 Task: When is the final 7 train leaving Hudson Yards to Main St-Flushing?
Action: Key pressed hudsob<Key.backspace>
Screenshot: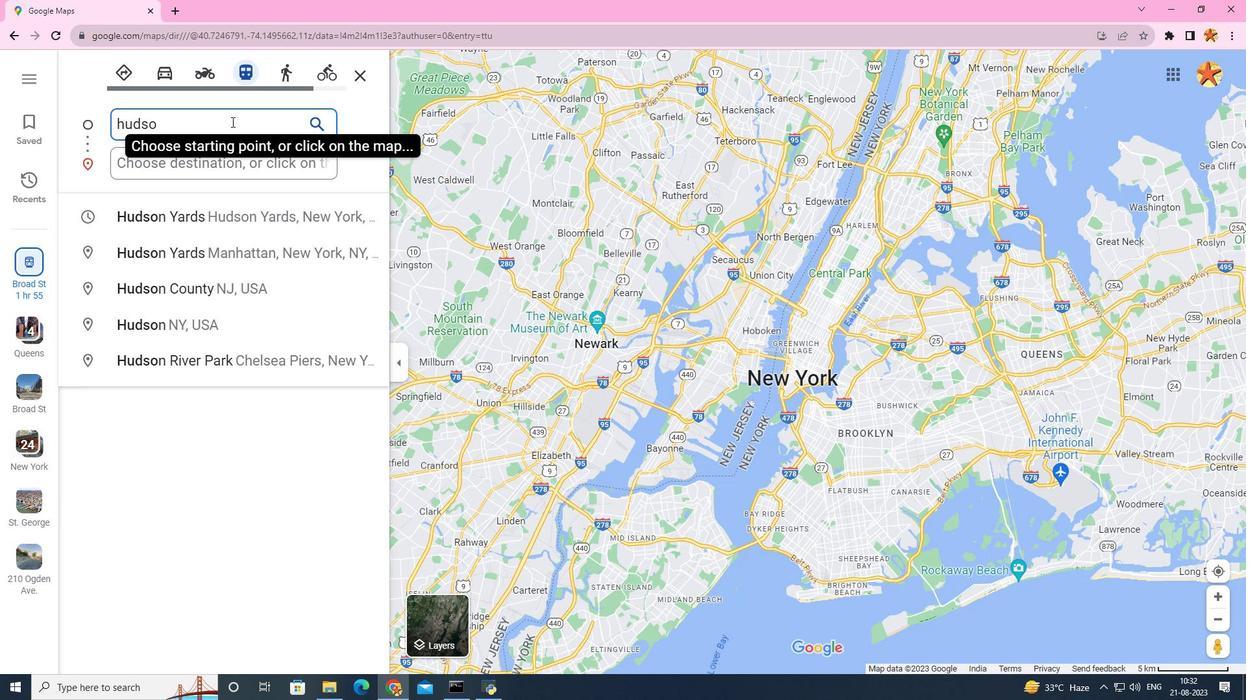 
Action: Mouse moved to (209, 202)
Screenshot: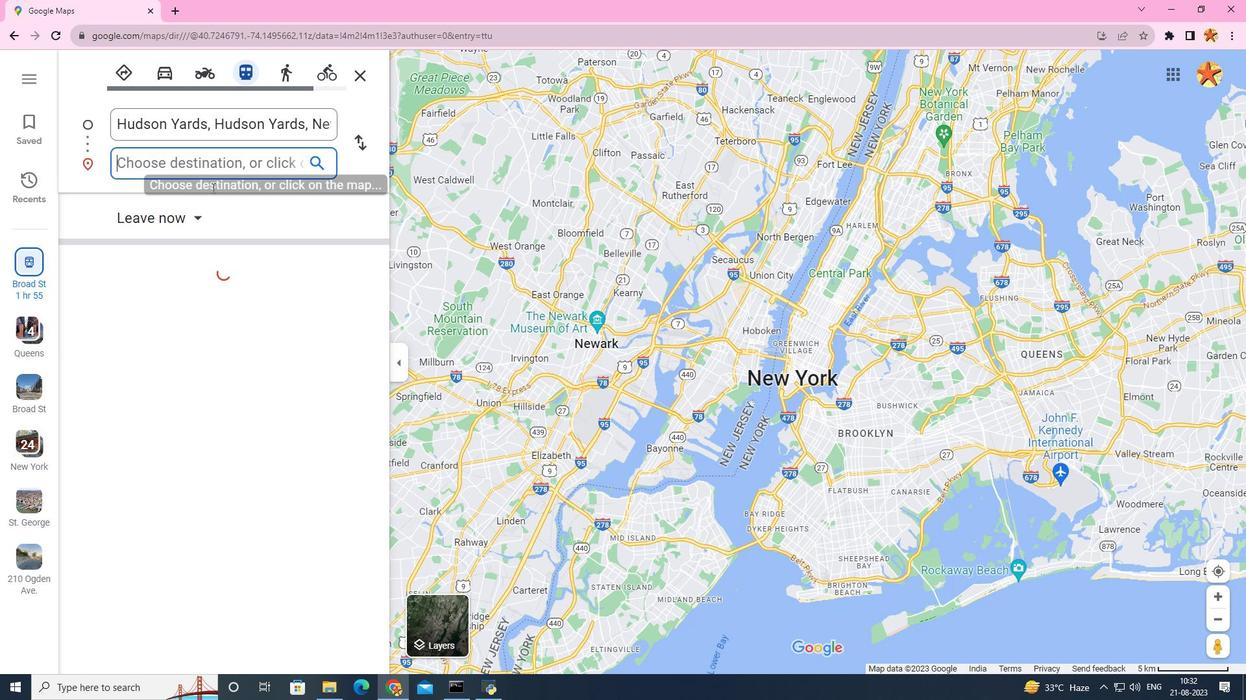
Action: Mouse pressed left at (212, 226)
Screenshot: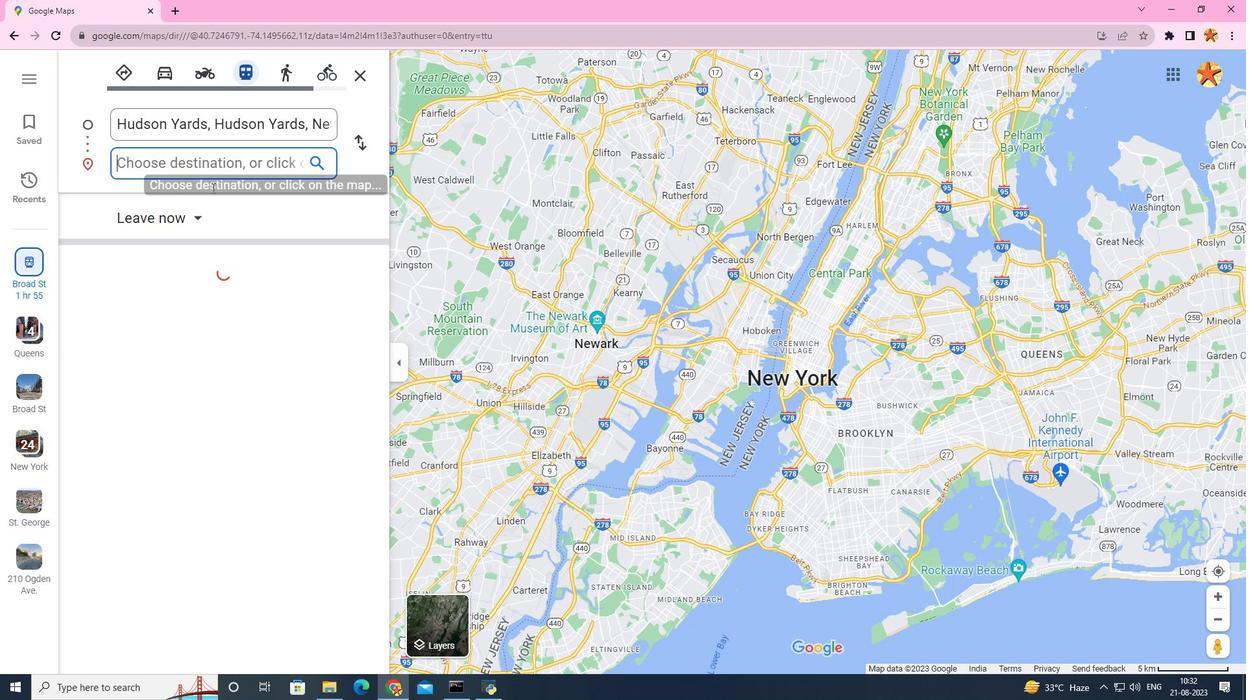 
Action: Mouse moved to (238, 167)
Screenshot: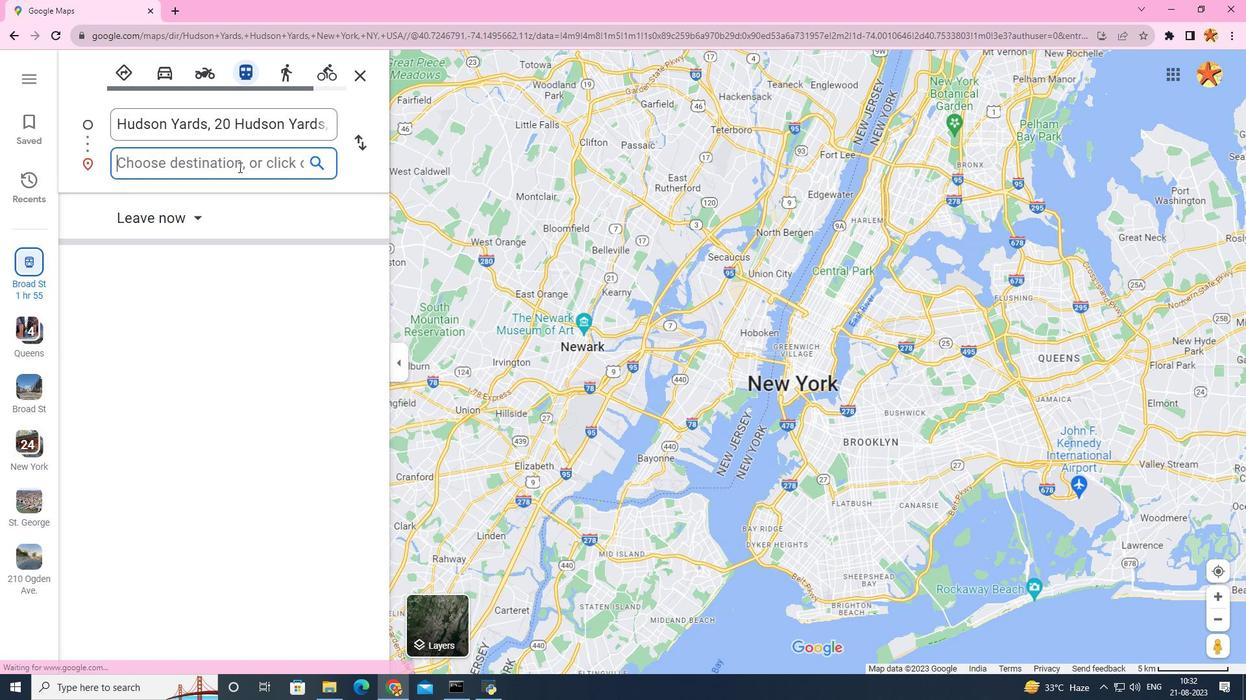 
Action: Mouse pressed left at (238, 167)
Screenshot: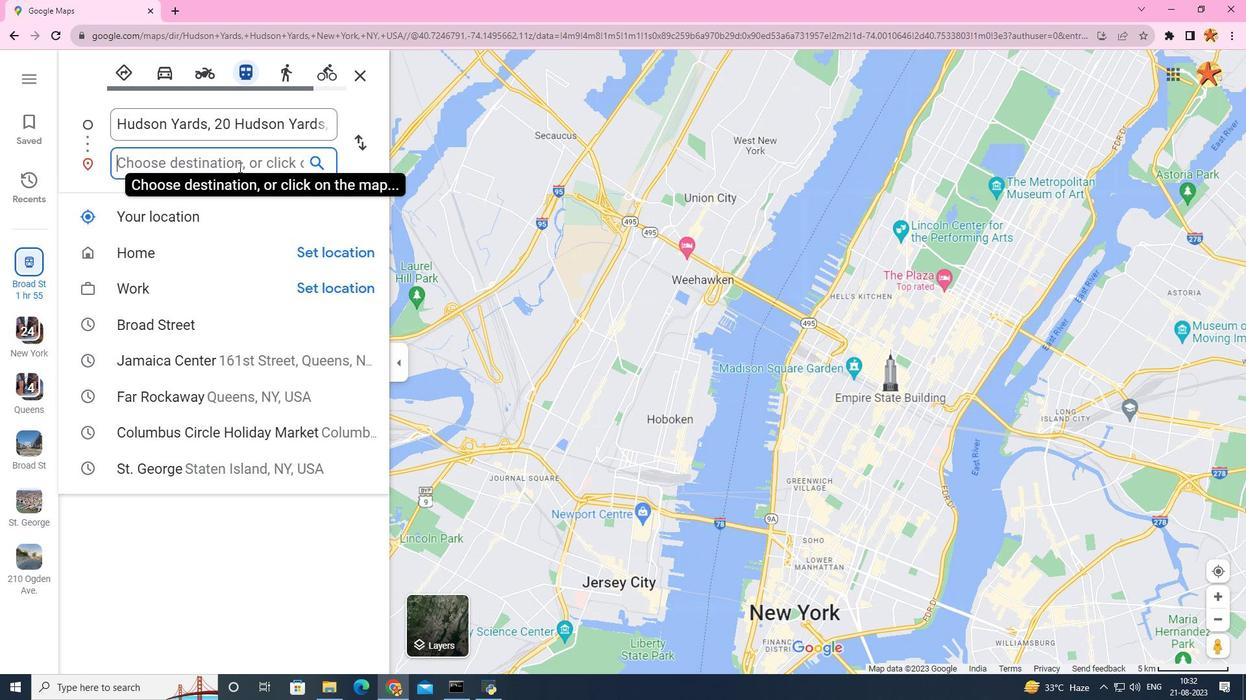 
Action: Key pressed main<Key.space>st<Key.space>flu
Screenshot: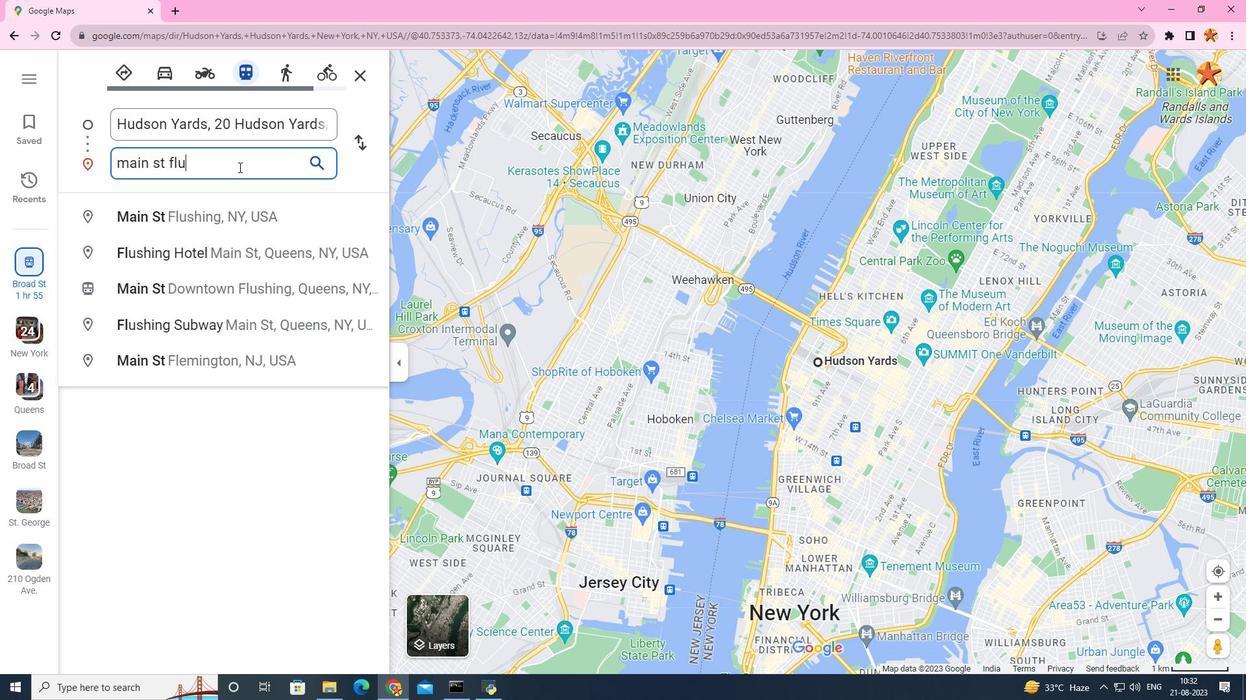 
Action: Mouse moved to (251, 203)
Screenshot: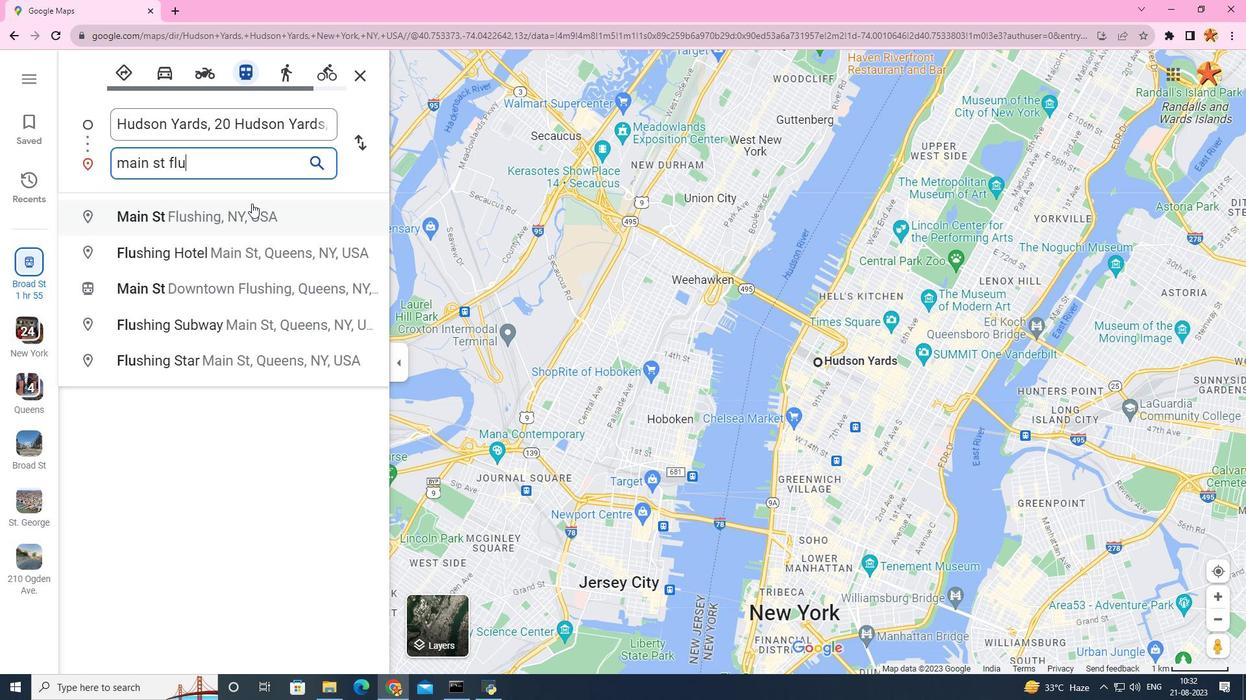 
Action: Mouse pressed left at (251, 203)
Screenshot: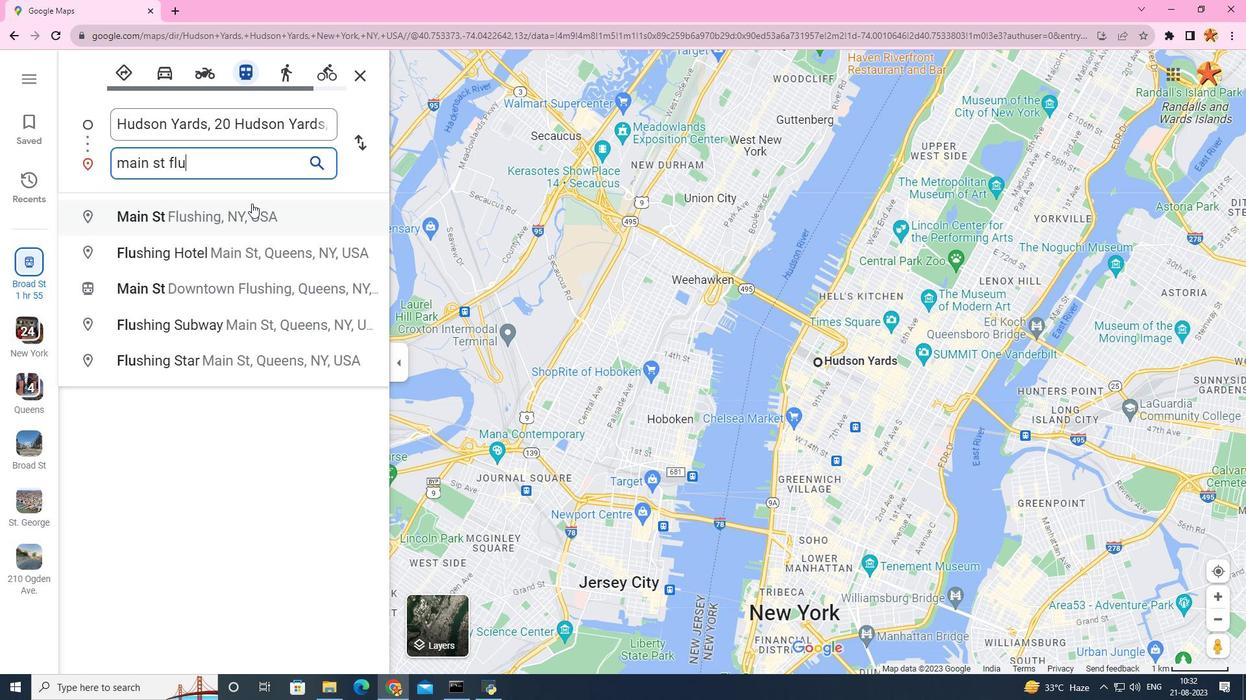 
Action: Mouse moved to (175, 210)
Screenshot: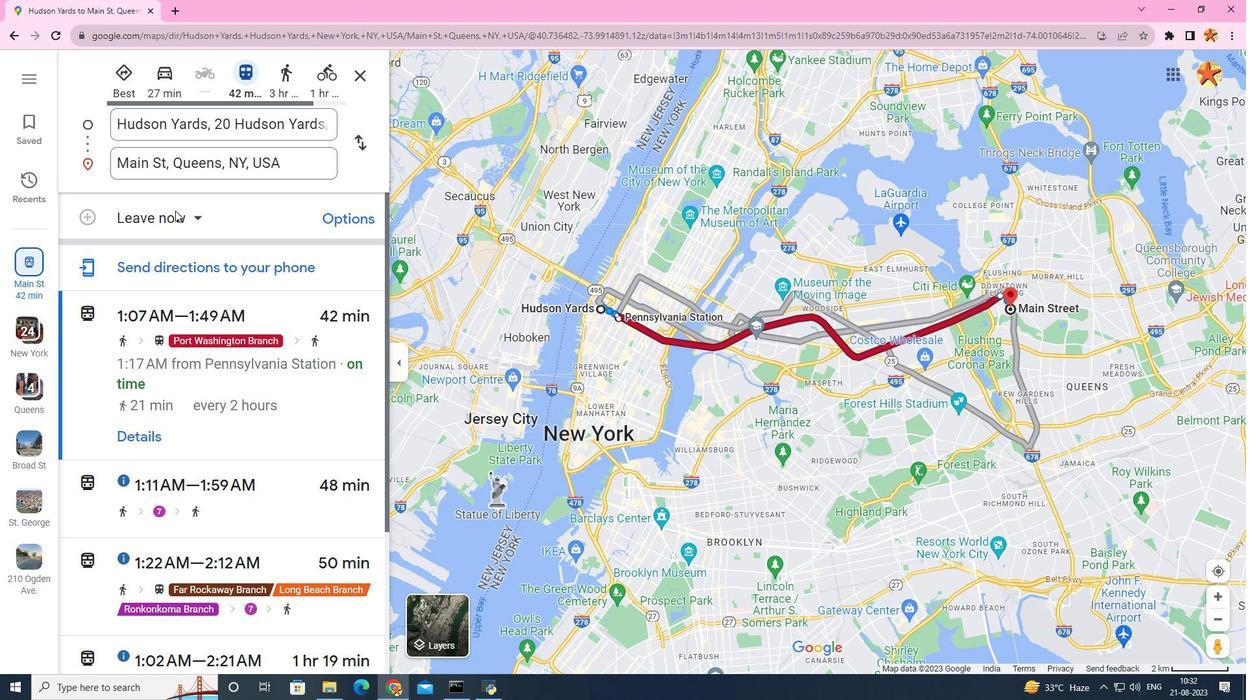 
Action: Mouse pressed left at (175, 210)
Screenshot: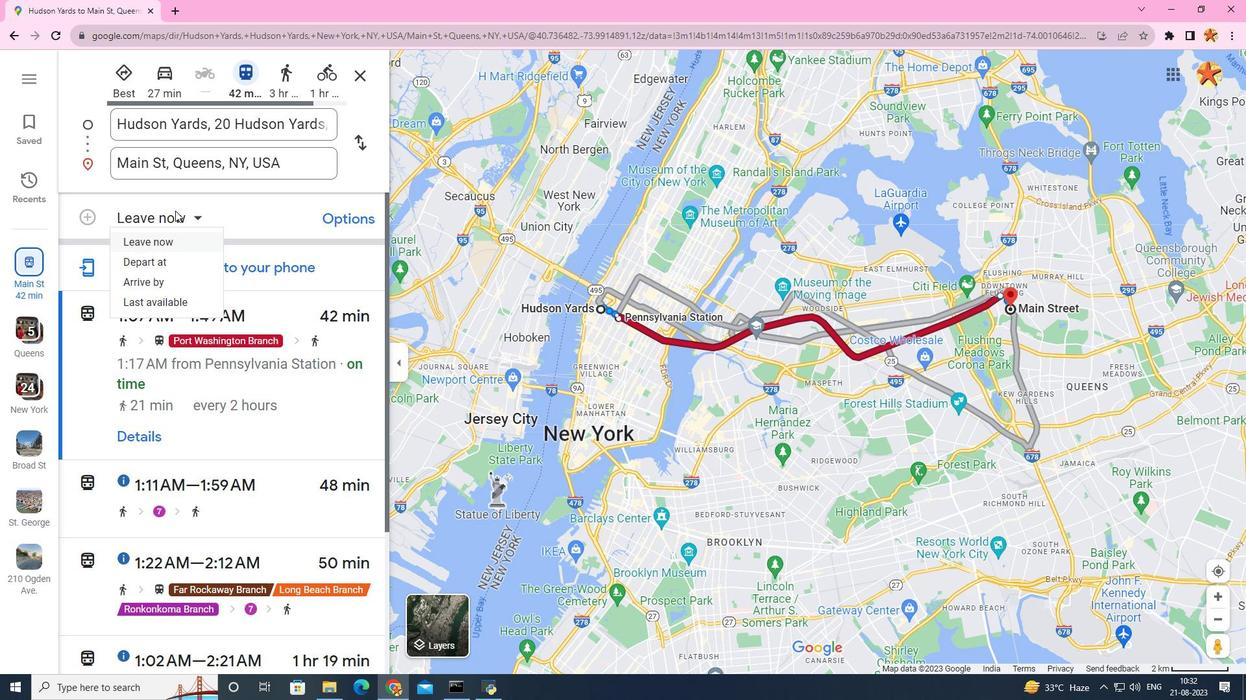 
Action: Mouse moved to (163, 294)
Screenshot: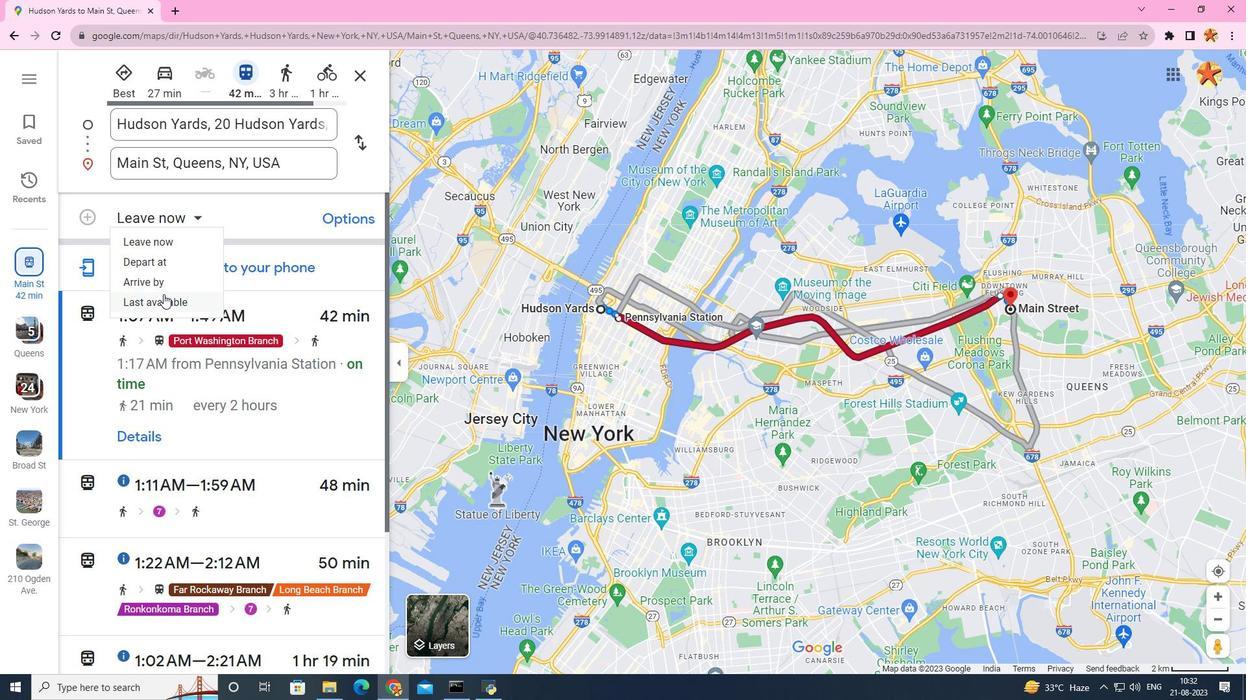 
Action: Mouse pressed left at (163, 294)
Screenshot: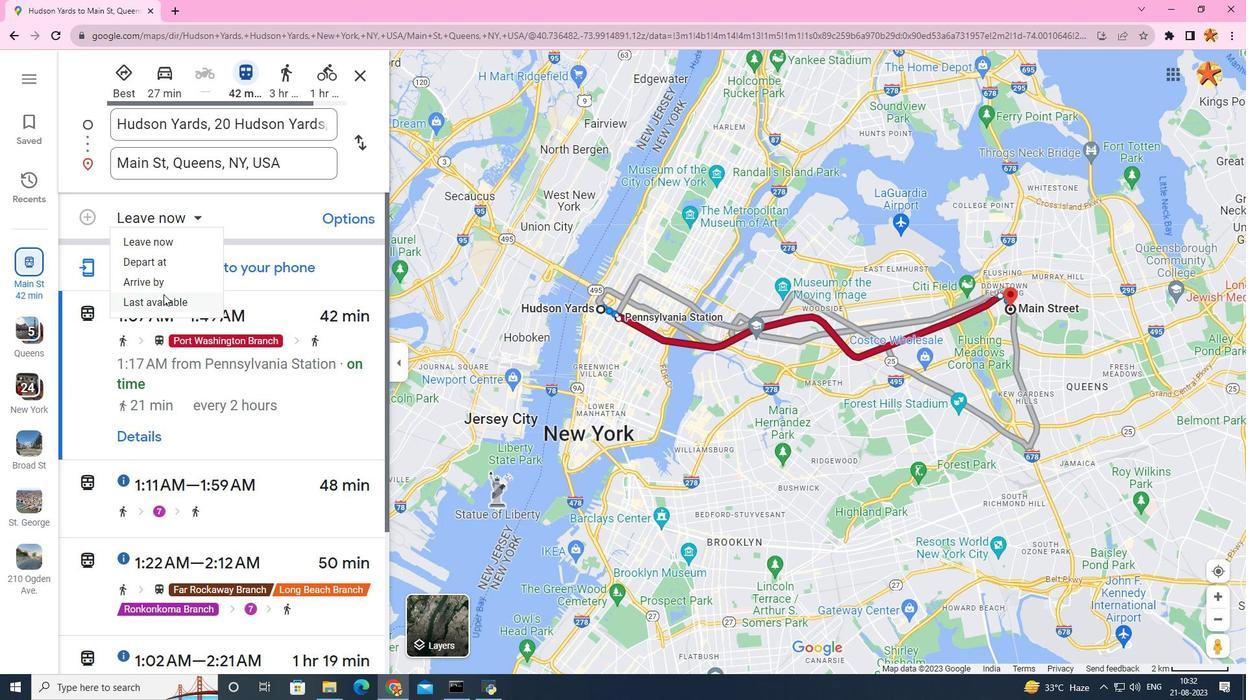 
Action: Mouse moved to (201, 346)
Screenshot: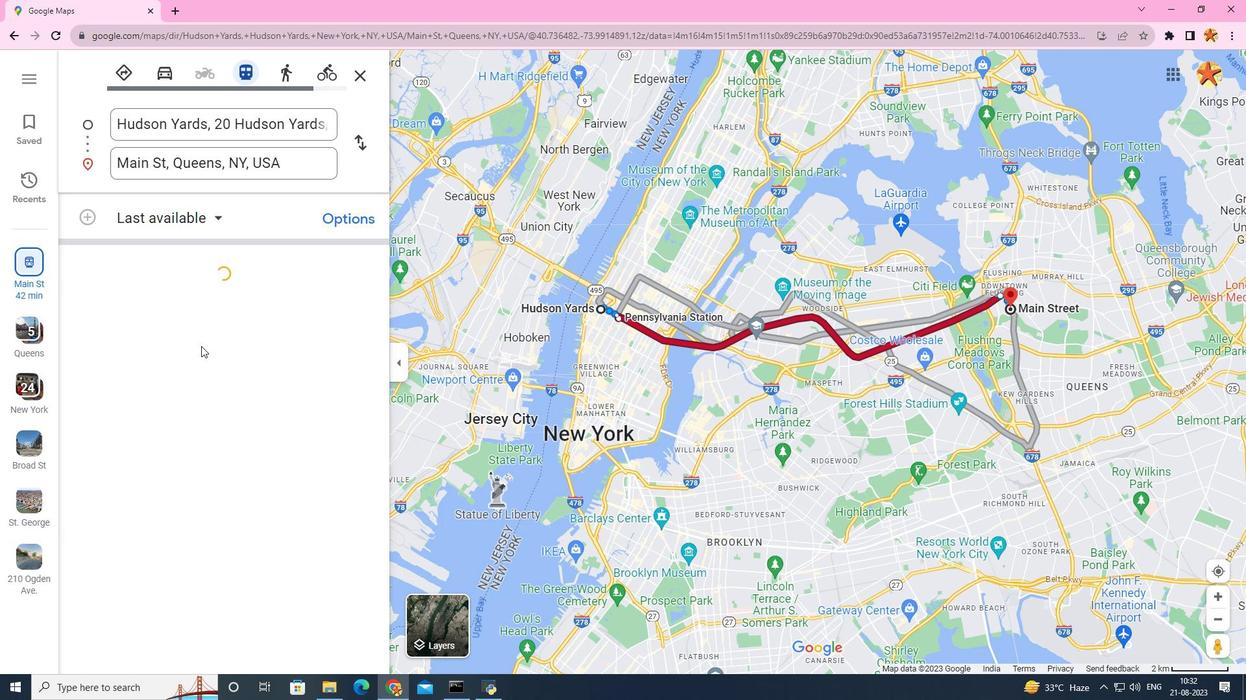 
Action: Mouse scrolled (201, 345) with delta (0, 0)
Screenshot: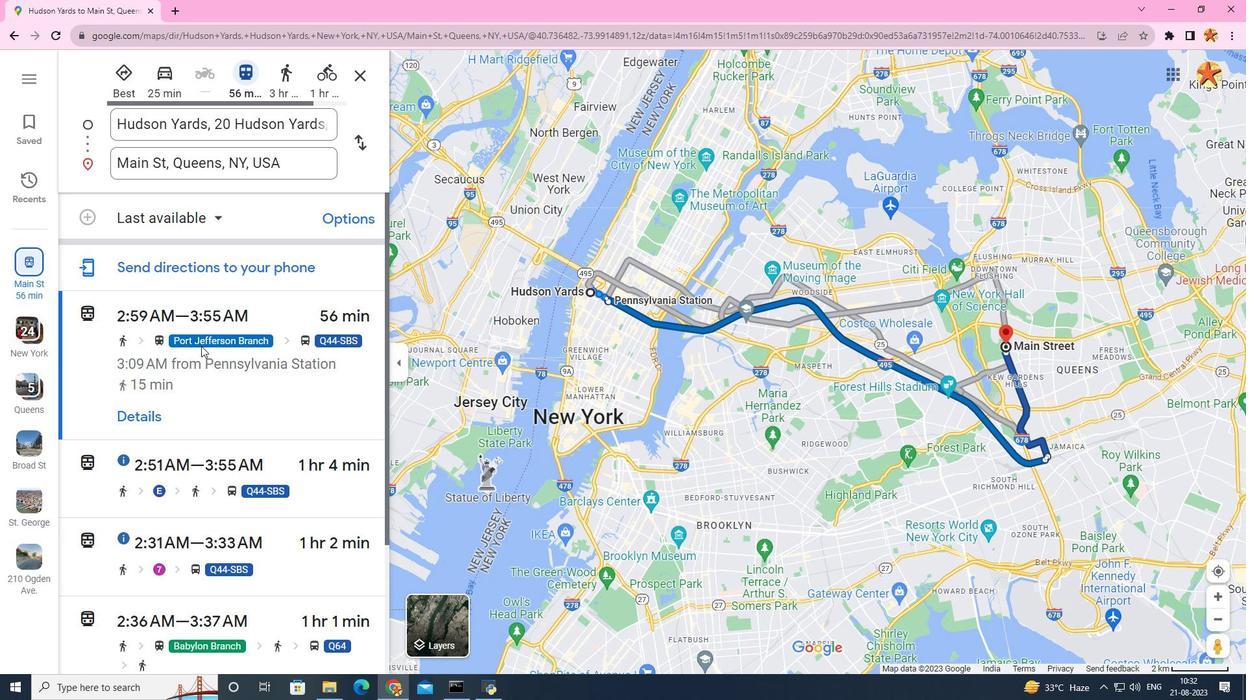 
Action: Mouse scrolled (201, 345) with delta (0, 0)
Screenshot: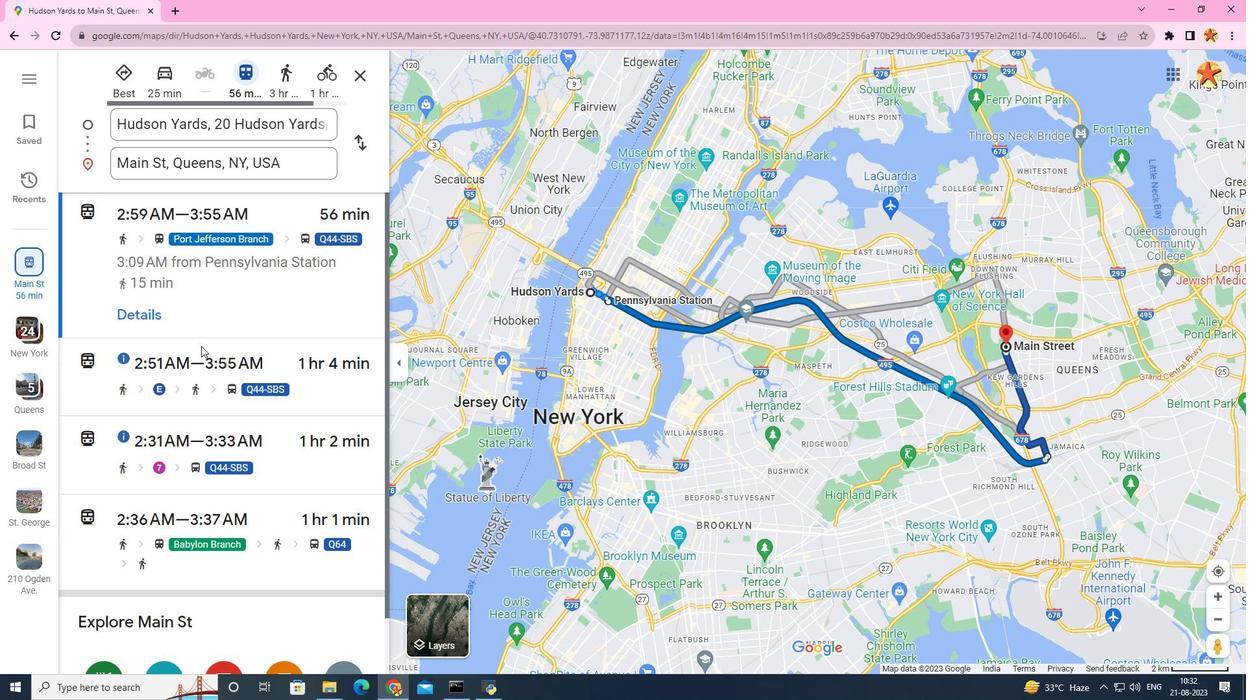 
Action: Mouse scrolled (201, 345) with delta (0, 0)
Screenshot: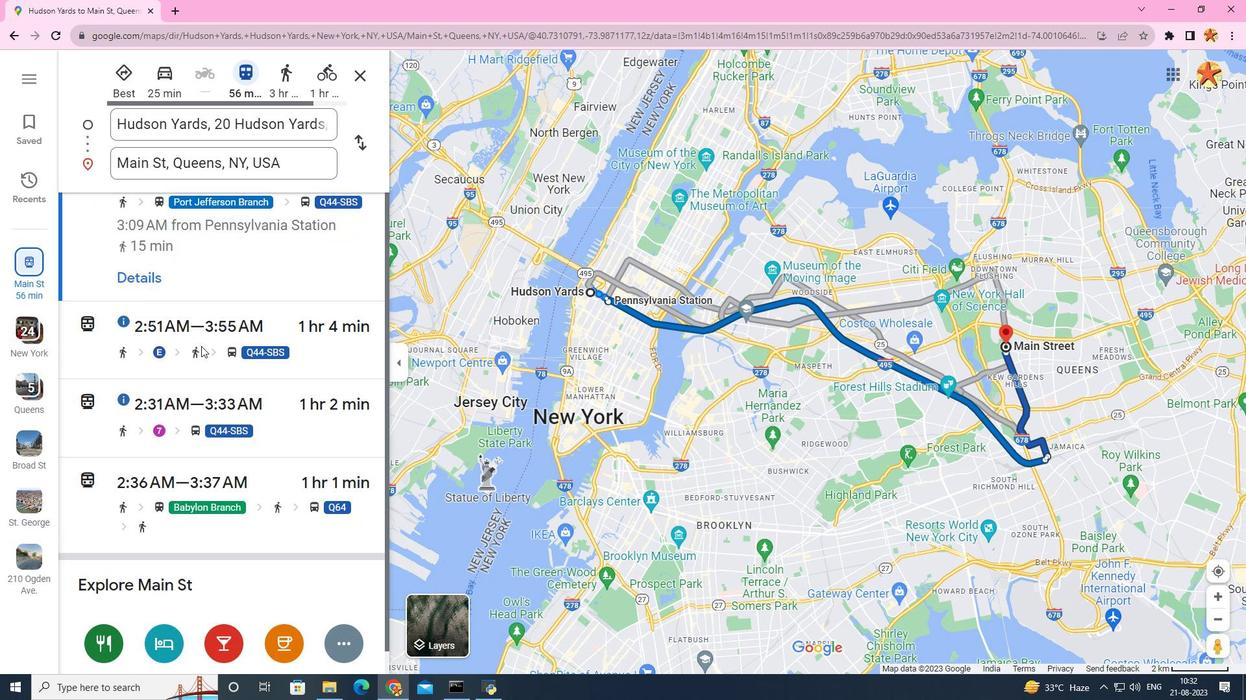 
Action: Mouse scrolled (201, 345) with delta (0, 0)
Screenshot: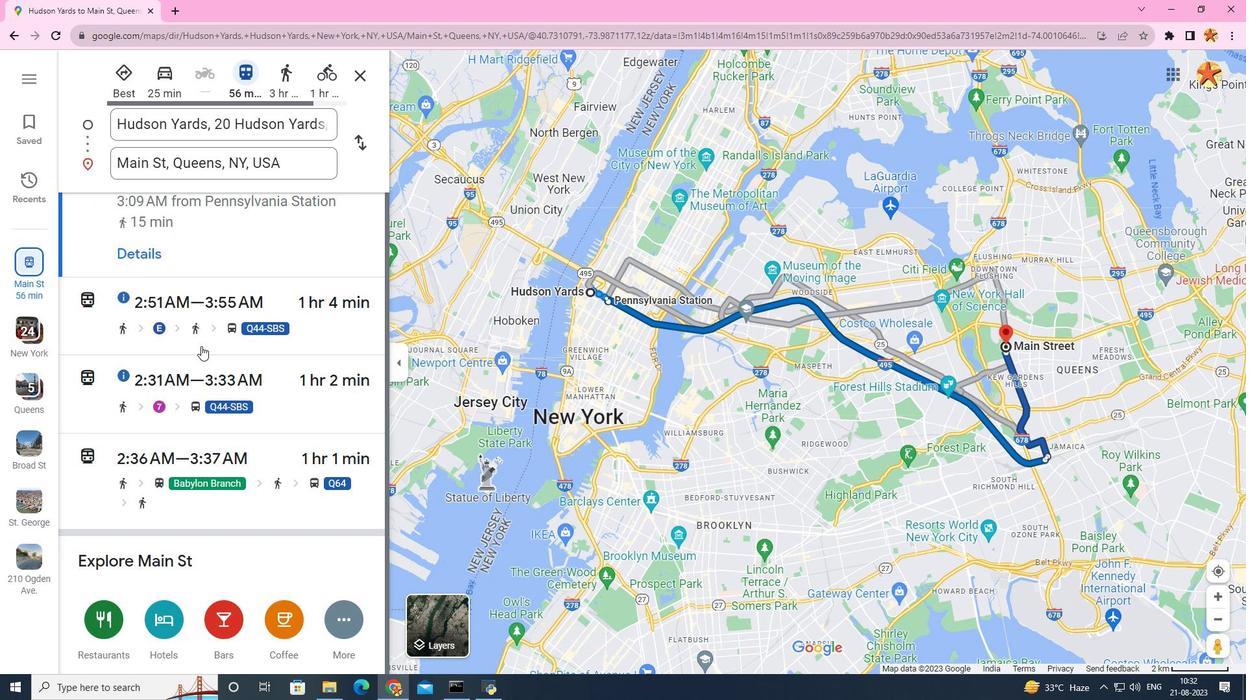 
Action: Mouse scrolled (201, 345) with delta (0, 0)
Screenshot: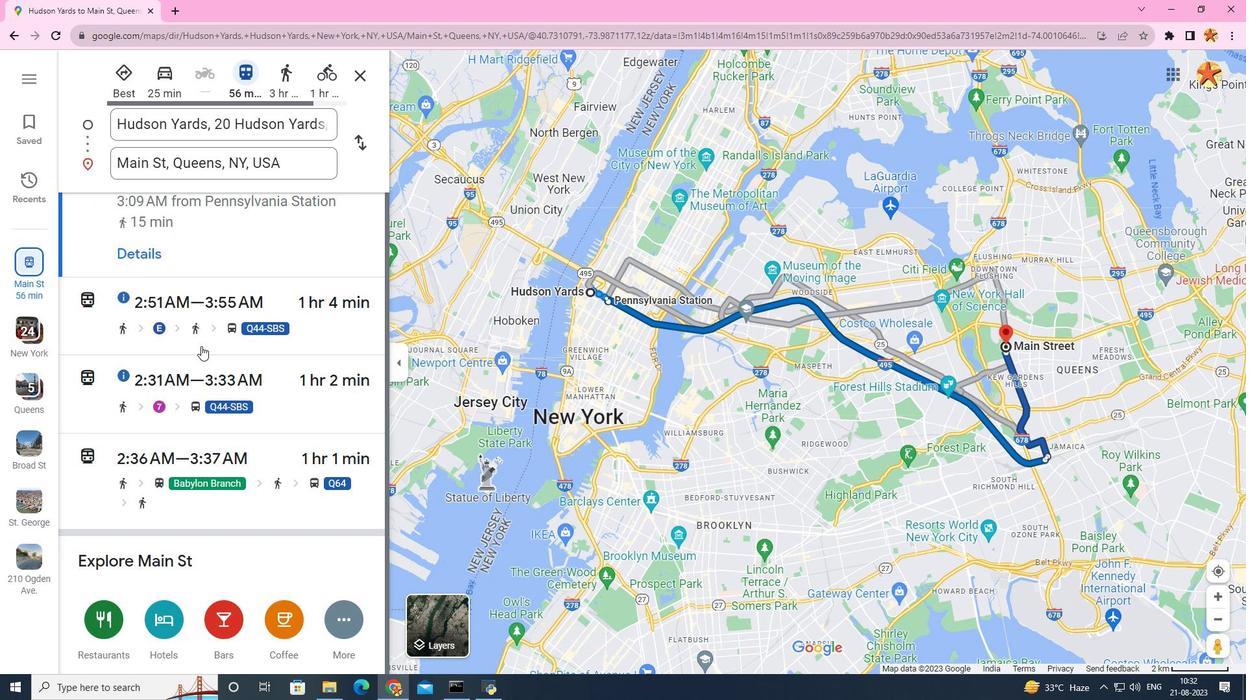 
Action: Mouse scrolled (201, 345) with delta (0, 0)
Screenshot: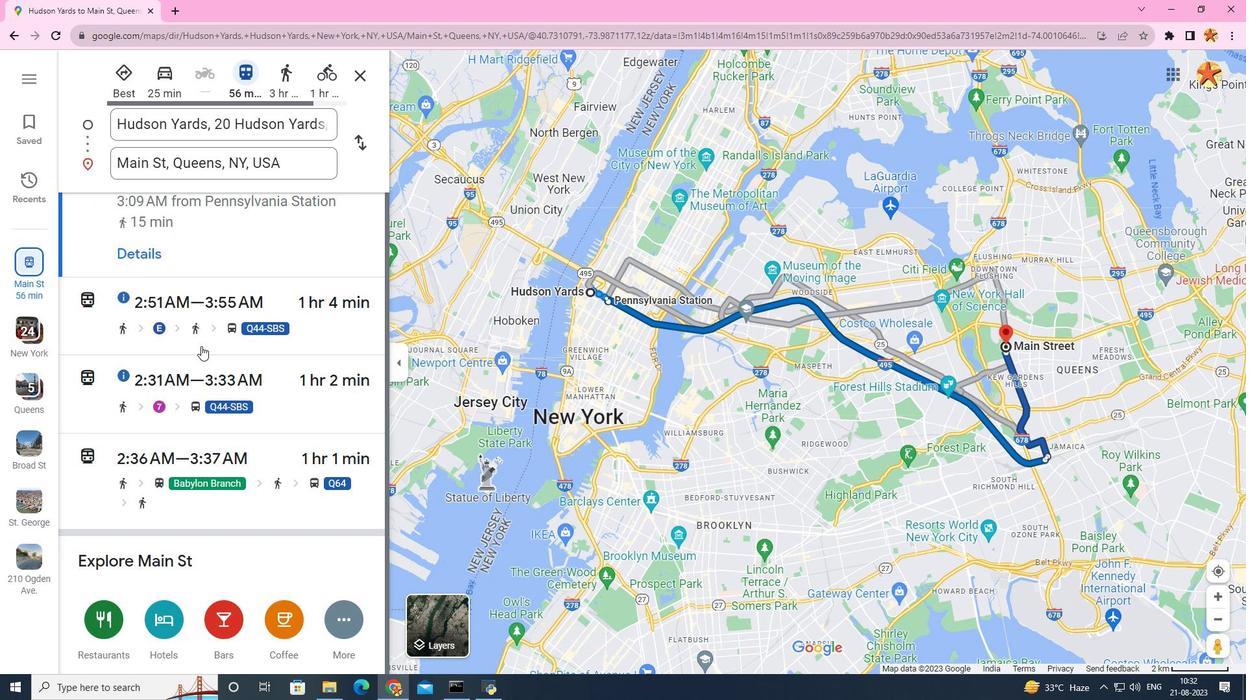 
Action: Mouse scrolled (201, 345) with delta (0, 0)
Screenshot: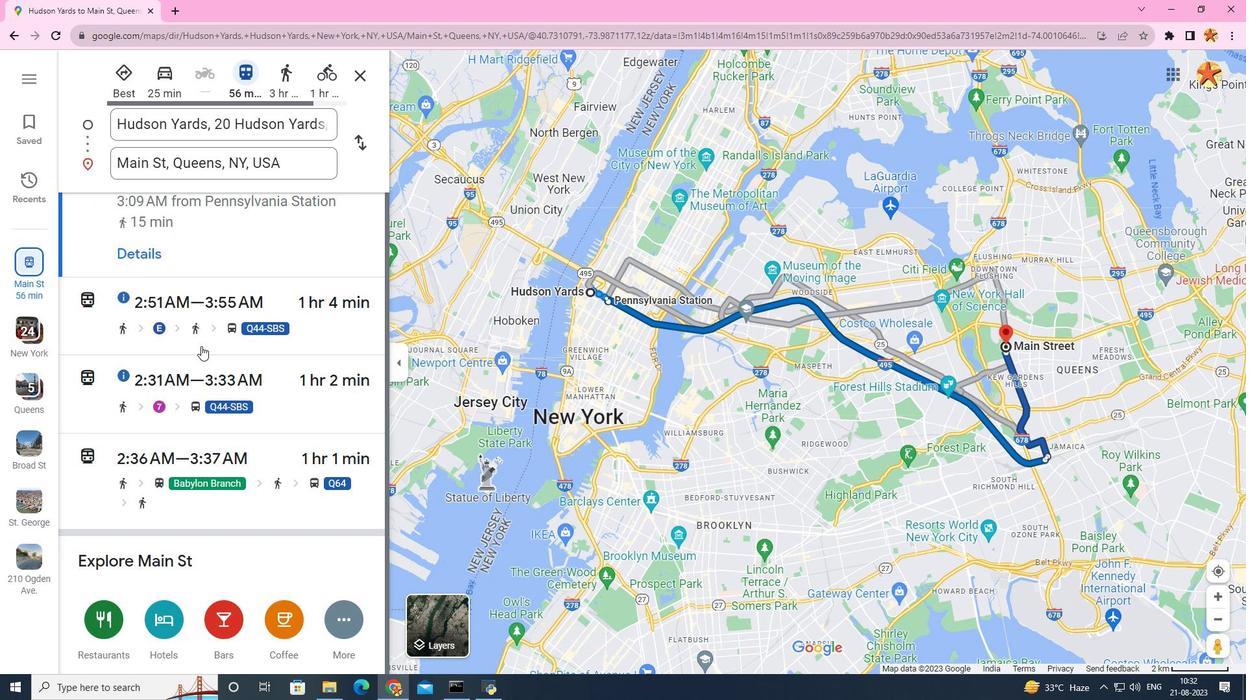 
Action: Mouse scrolled (201, 347) with delta (0, 0)
Screenshot: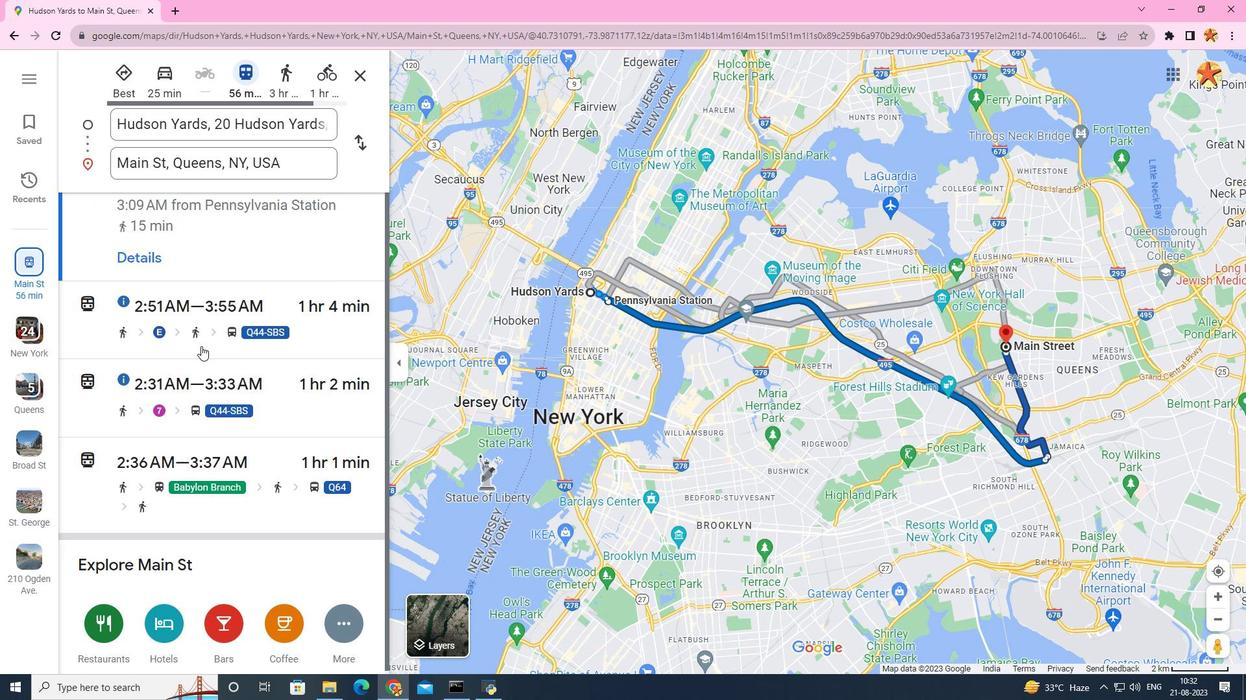 
Action: Mouse scrolled (201, 347) with delta (0, 0)
Screenshot: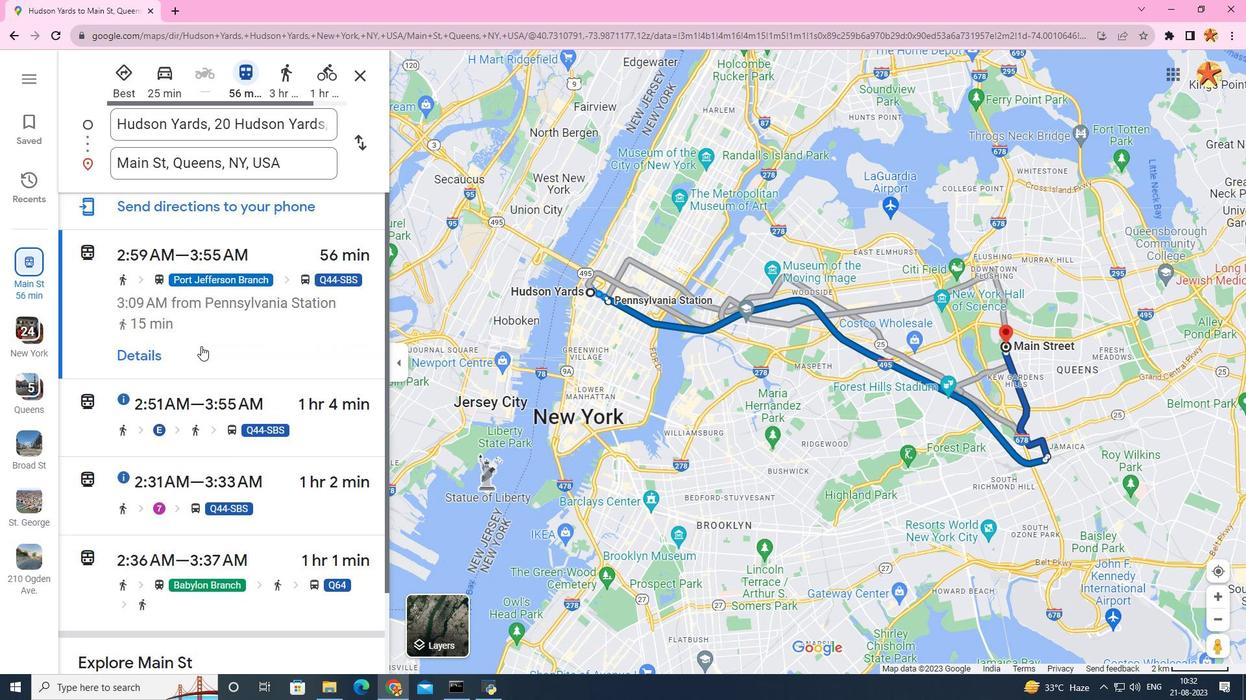 
Action: Mouse scrolled (201, 347) with delta (0, 0)
Screenshot: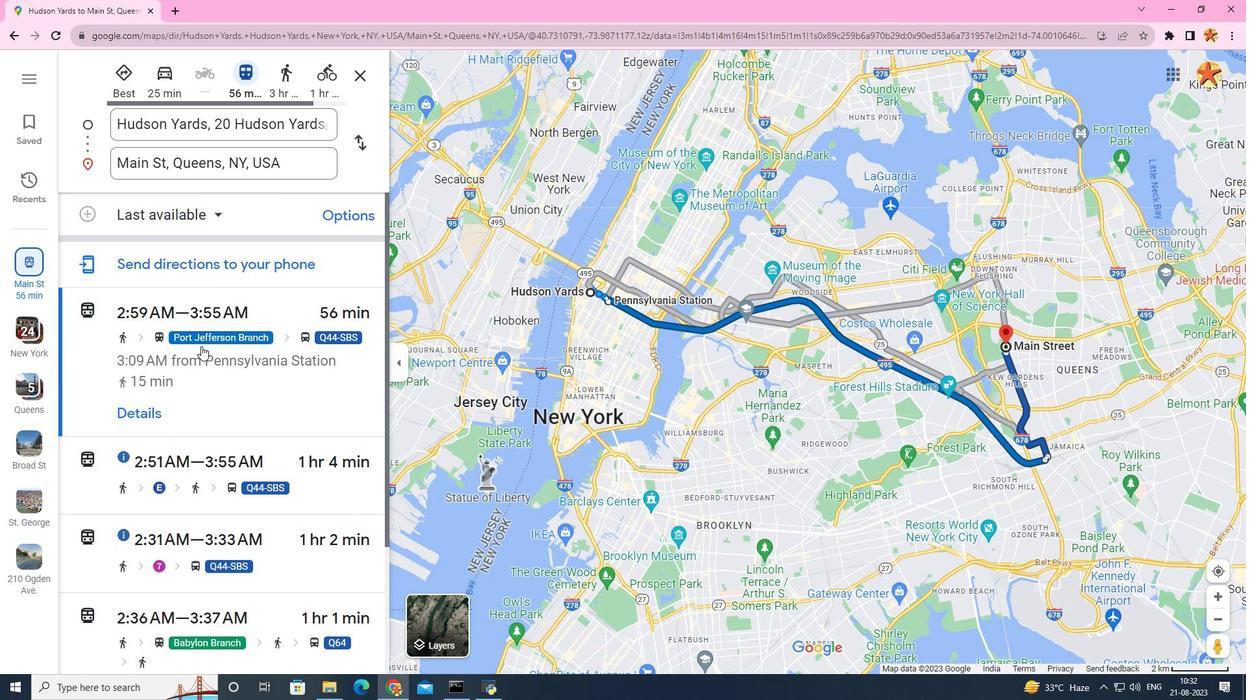 
Action: Mouse scrolled (201, 347) with delta (0, 0)
Screenshot: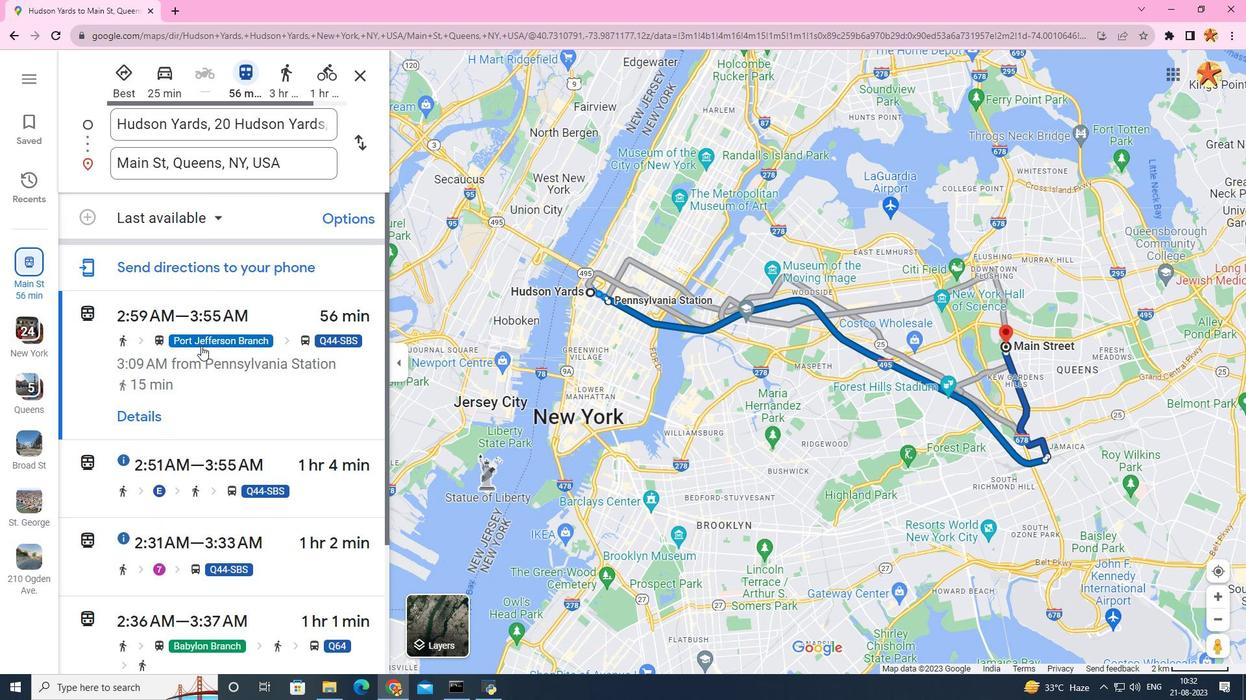 
Action: Mouse moved to (155, 414)
Screenshot: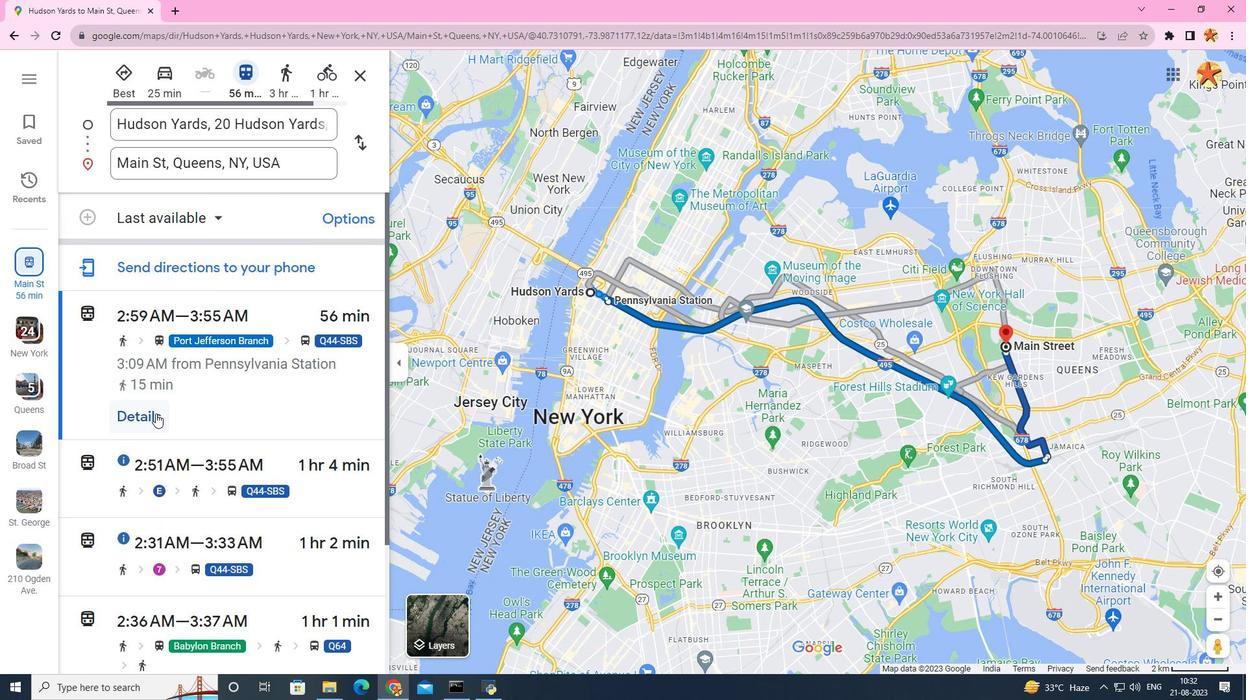 
Action: Mouse pressed left at (155, 414)
Screenshot: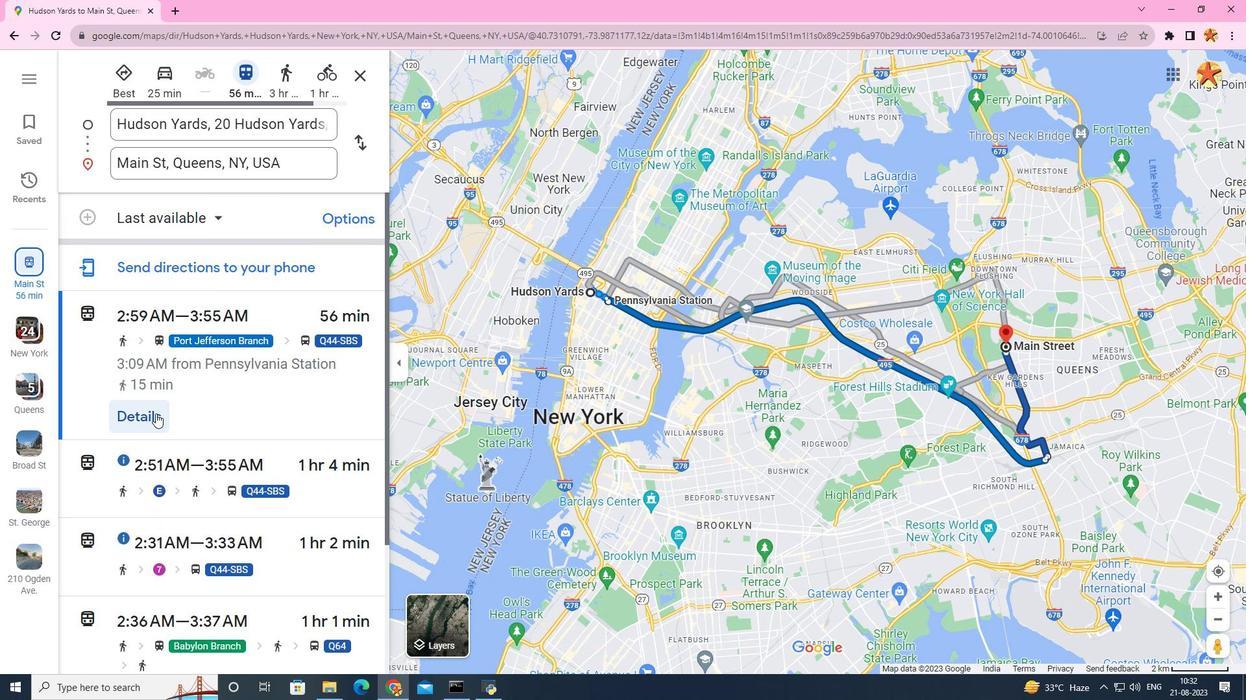 
Action: Mouse moved to (166, 411)
Screenshot: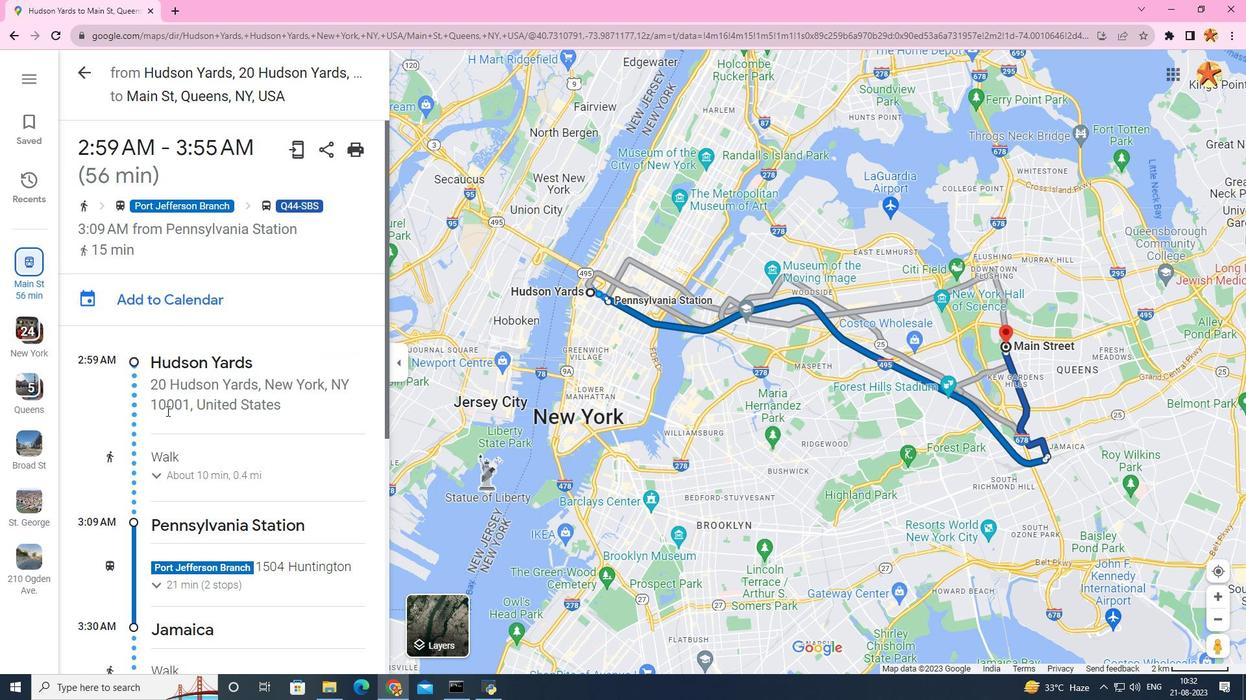 
Action: Mouse scrolled (166, 410) with delta (0, 0)
Screenshot: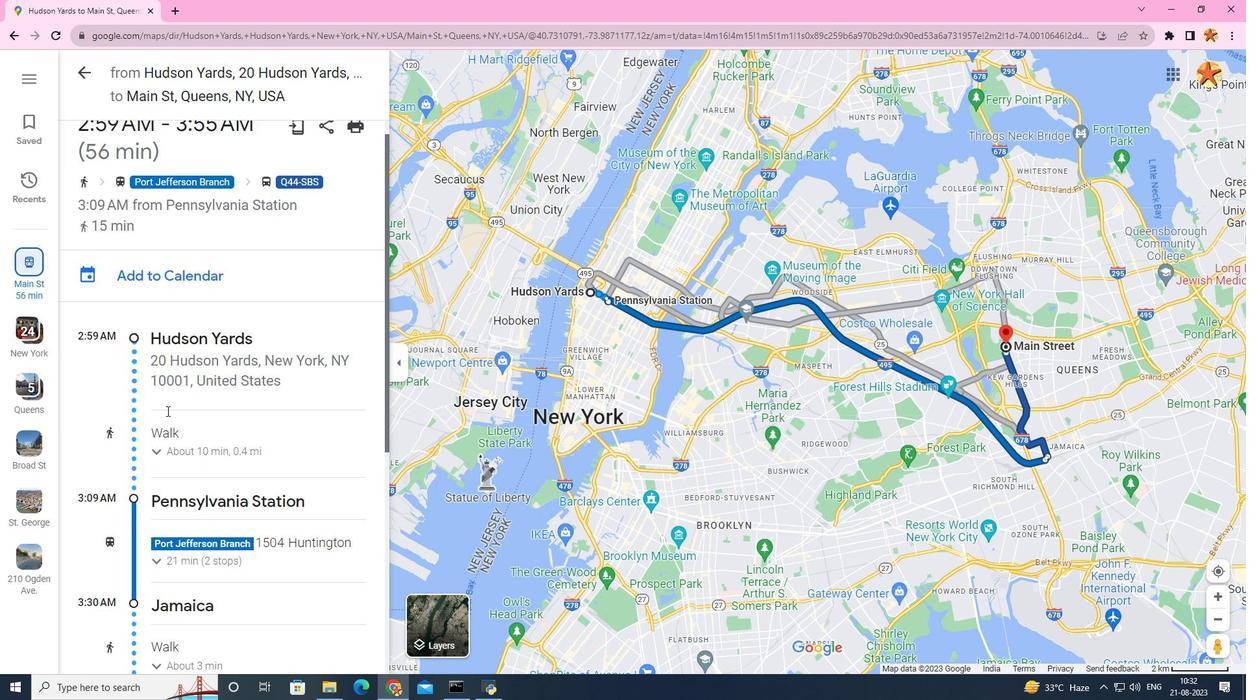 
Action: Mouse scrolled (166, 410) with delta (0, 0)
Screenshot: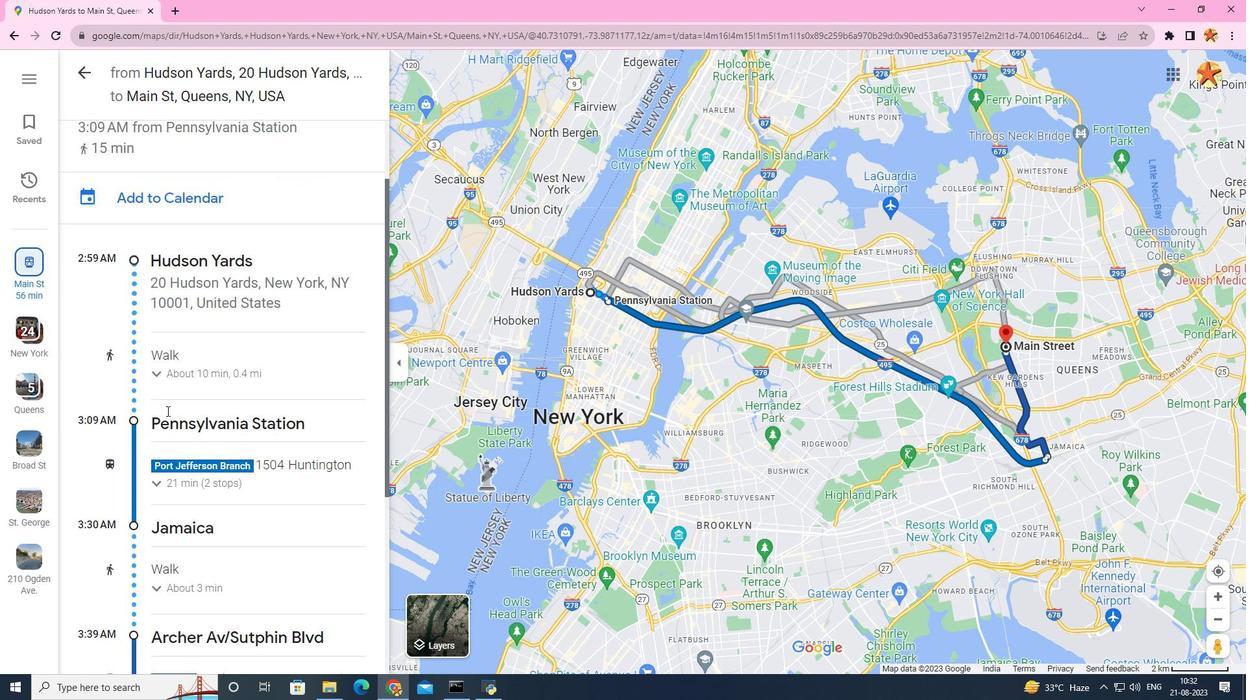 
Action: Mouse scrolled (166, 410) with delta (0, 0)
Screenshot: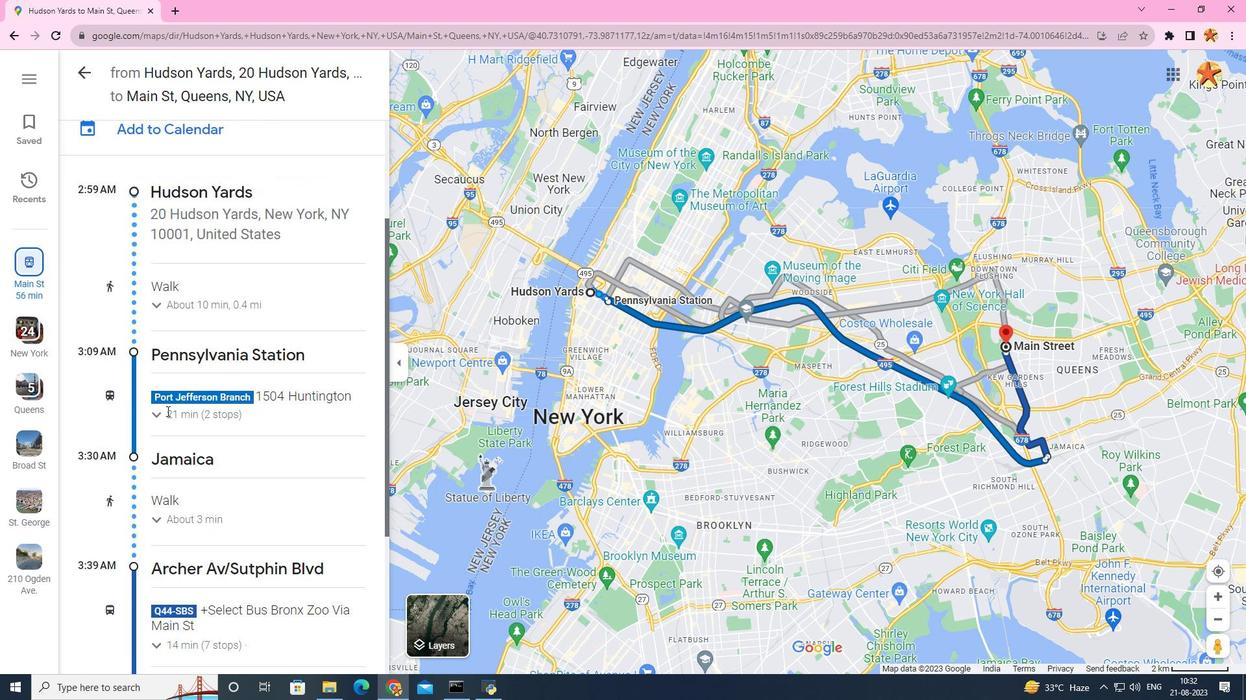 
Action: Mouse scrolled (166, 410) with delta (0, 0)
Screenshot: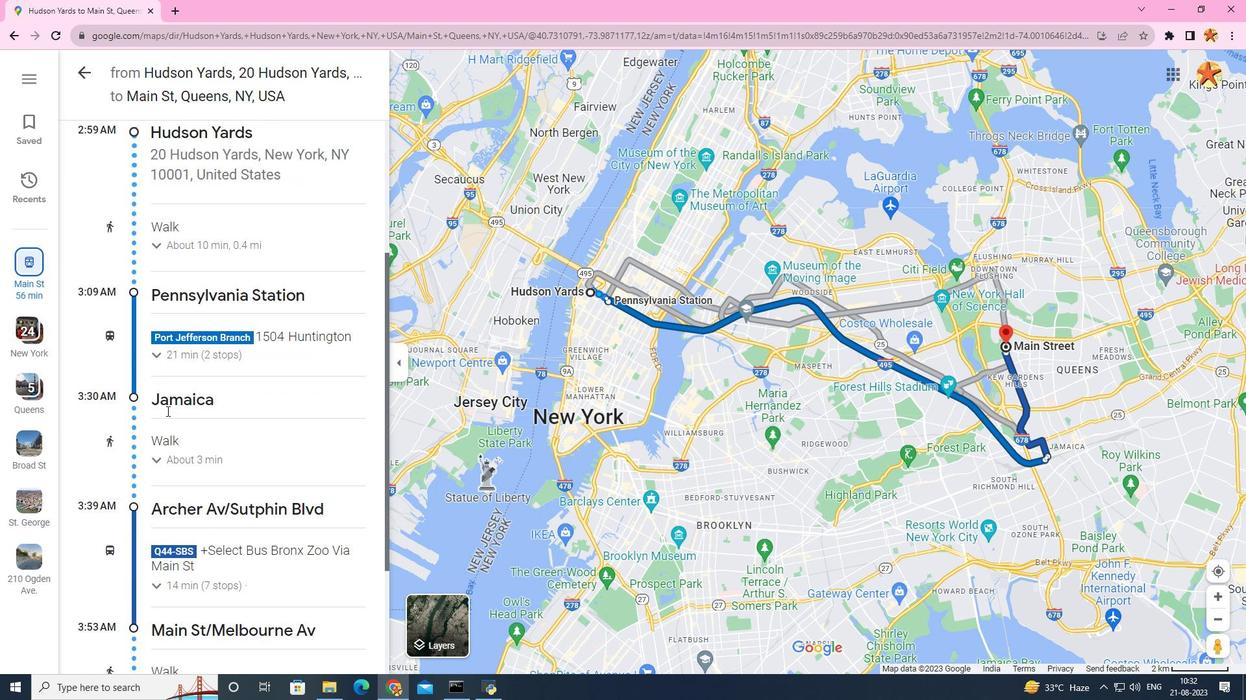 
Action: Mouse scrolled (166, 410) with delta (0, 0)
Screenshot: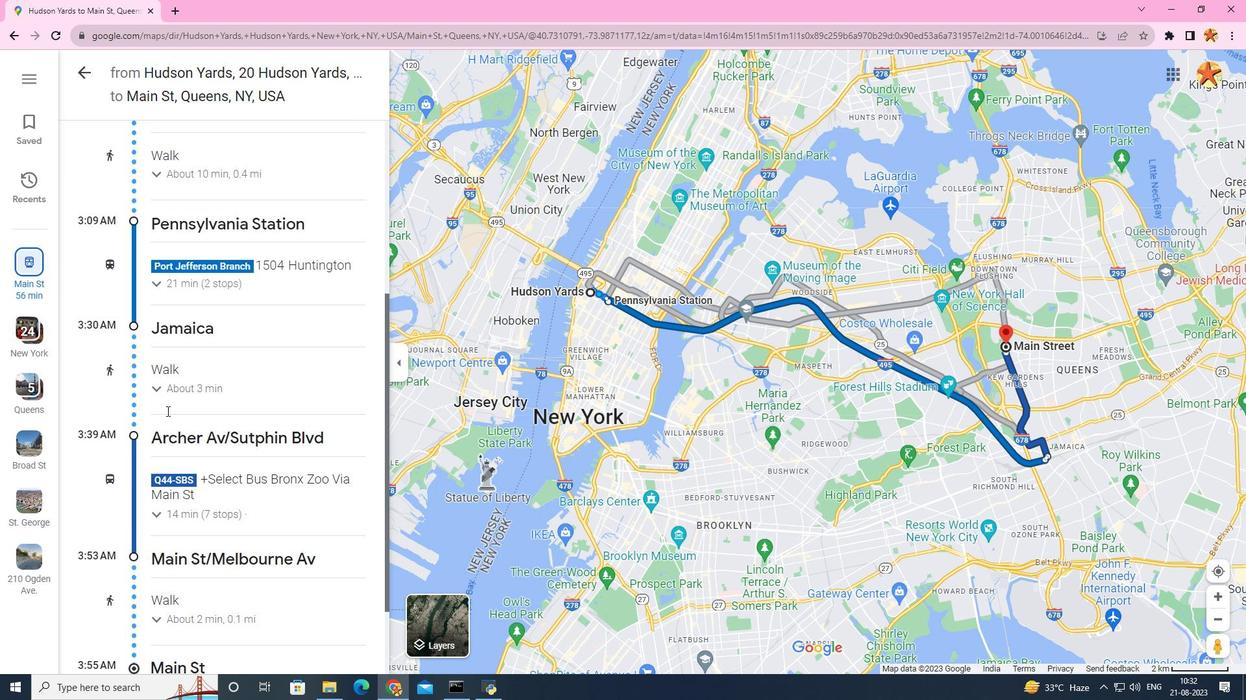 
Action: Mouse scrolled (166, 410) with delta (0, 0)
Screenshot: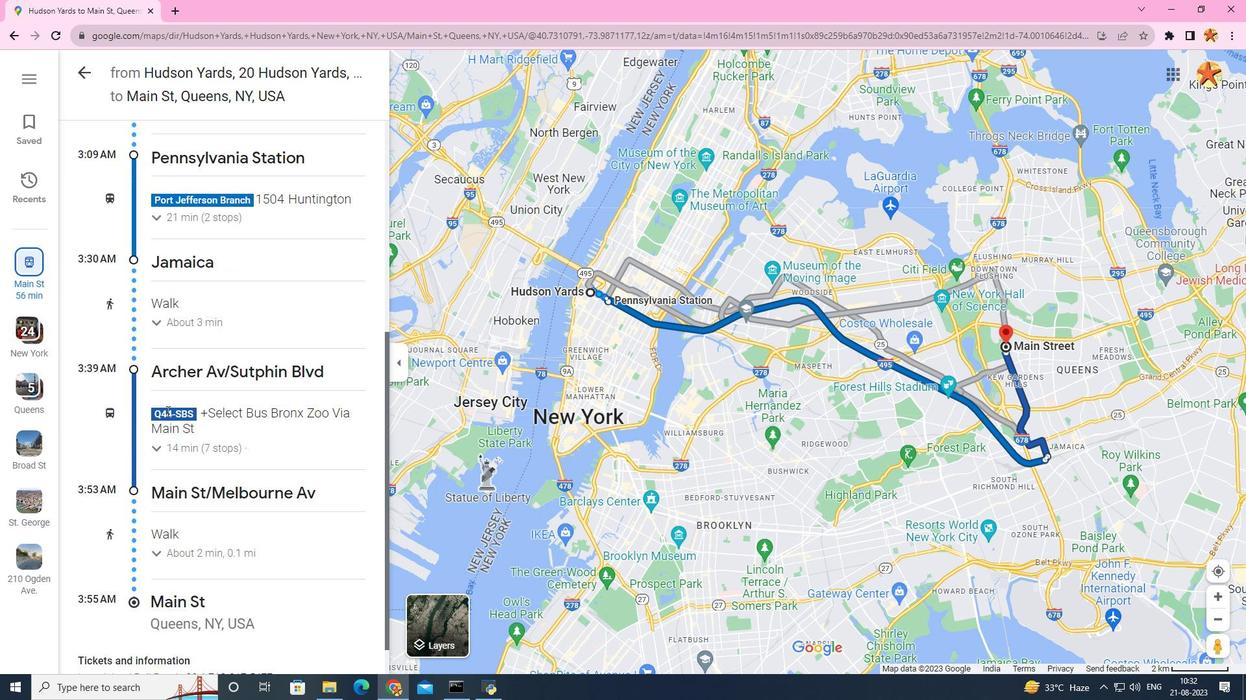 
Action: Mouse scrolled (166, 410) with delta (0, 0)
Screenshot: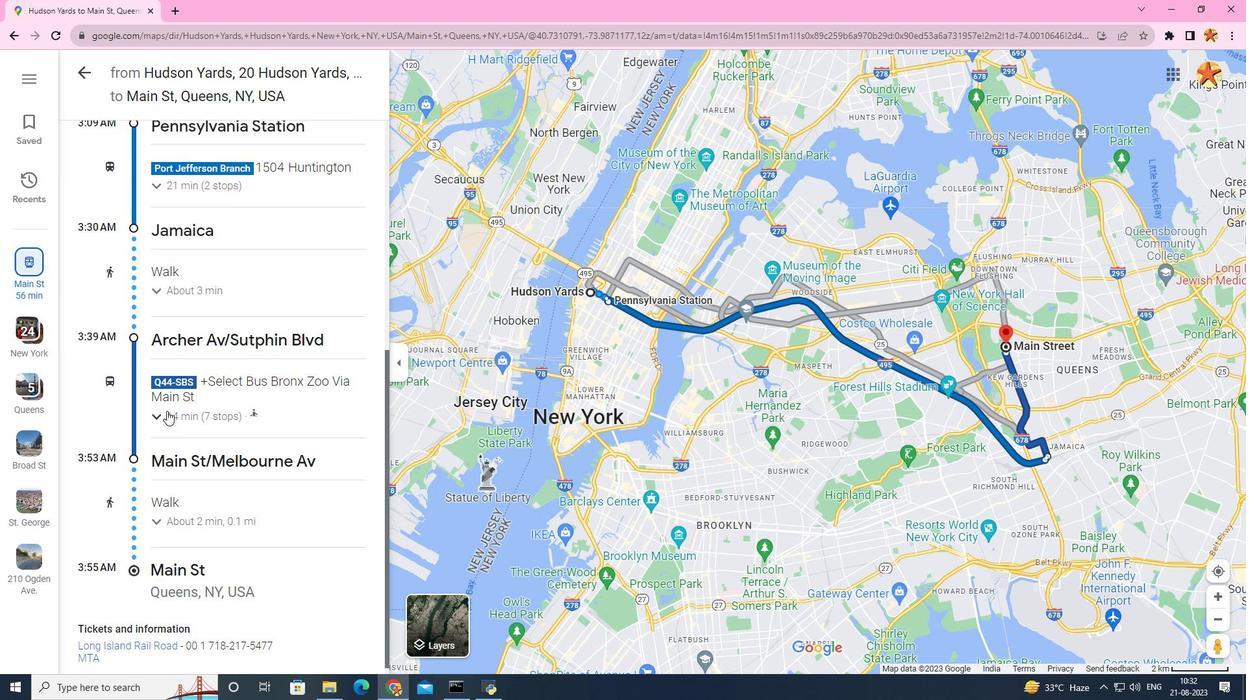 
Action: Mouse scrolled (166, 410) with delta (0, 0)
Screenshot: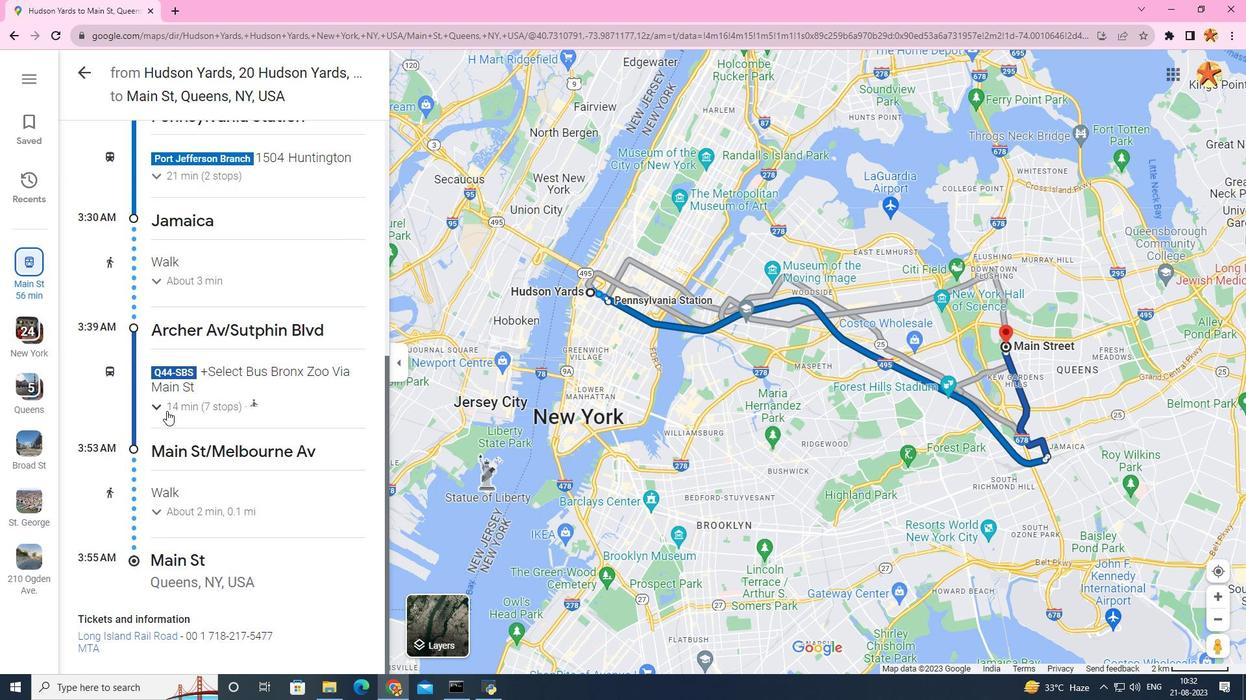 
Action: Mouse scrolled (166, 410) with delta (0, 0)
Screenshot: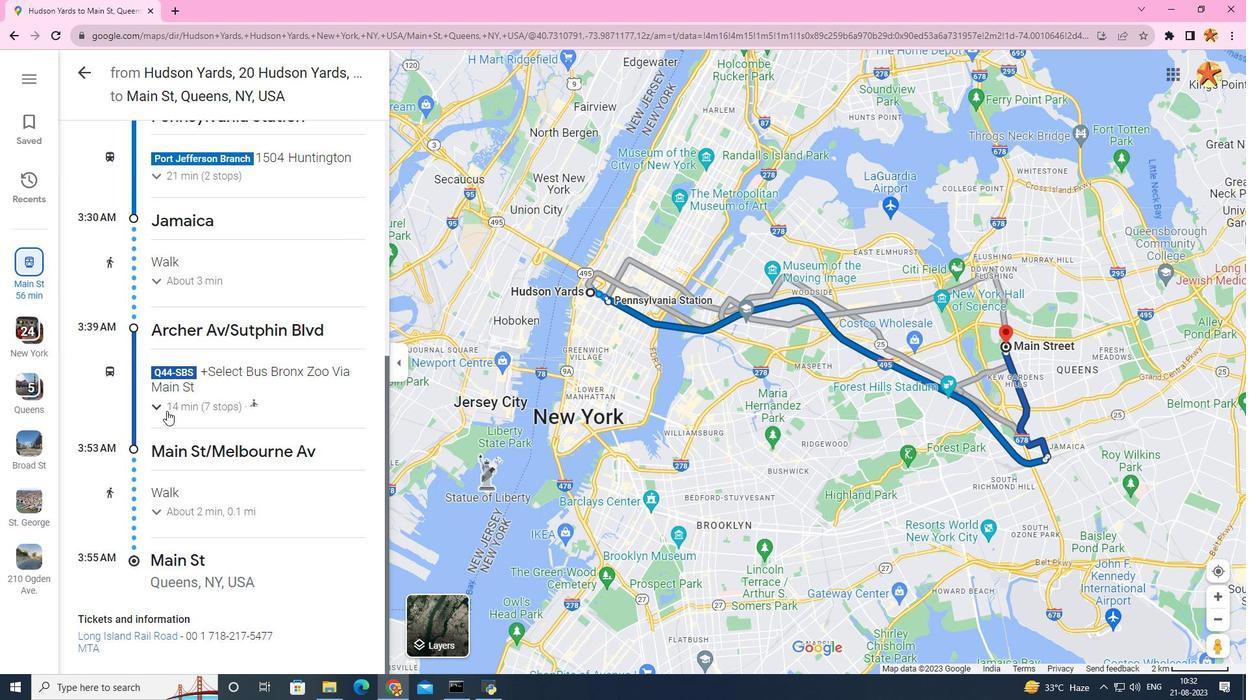 
Action: Mouse scrolled (166, 412) with delta (0, 0)
Screenshot: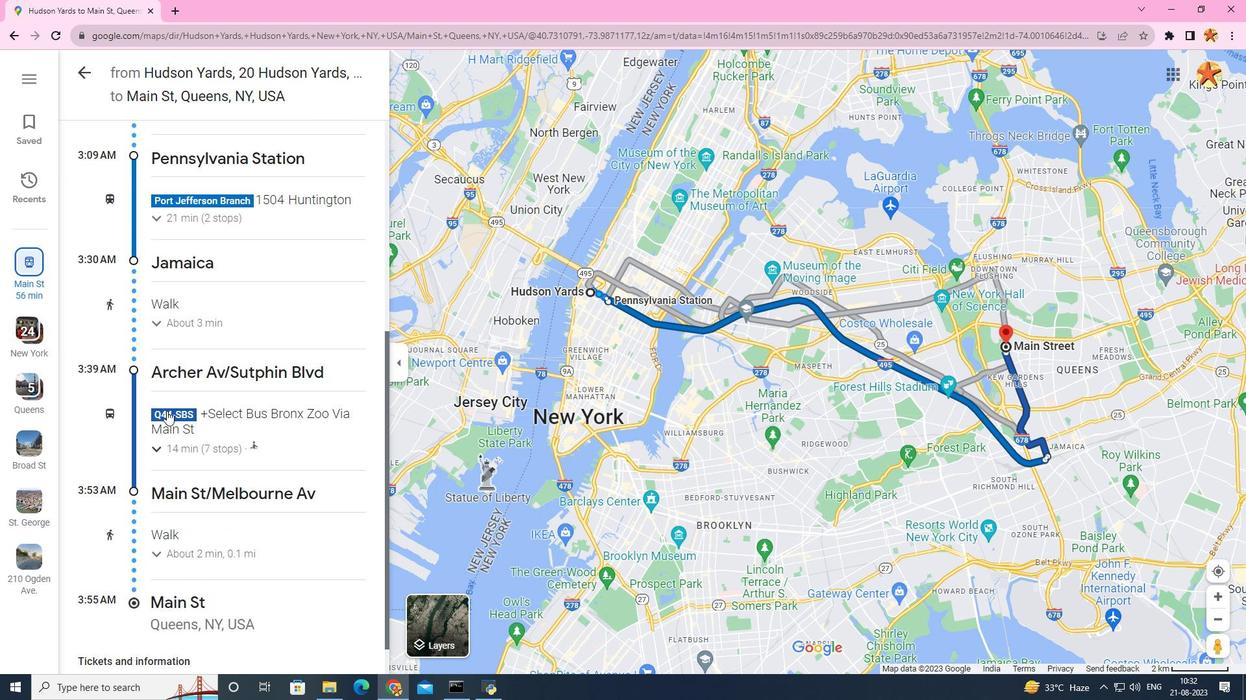 
Action: Mouse scrolled (166, 412) with delta (0, 0)
Screenshot: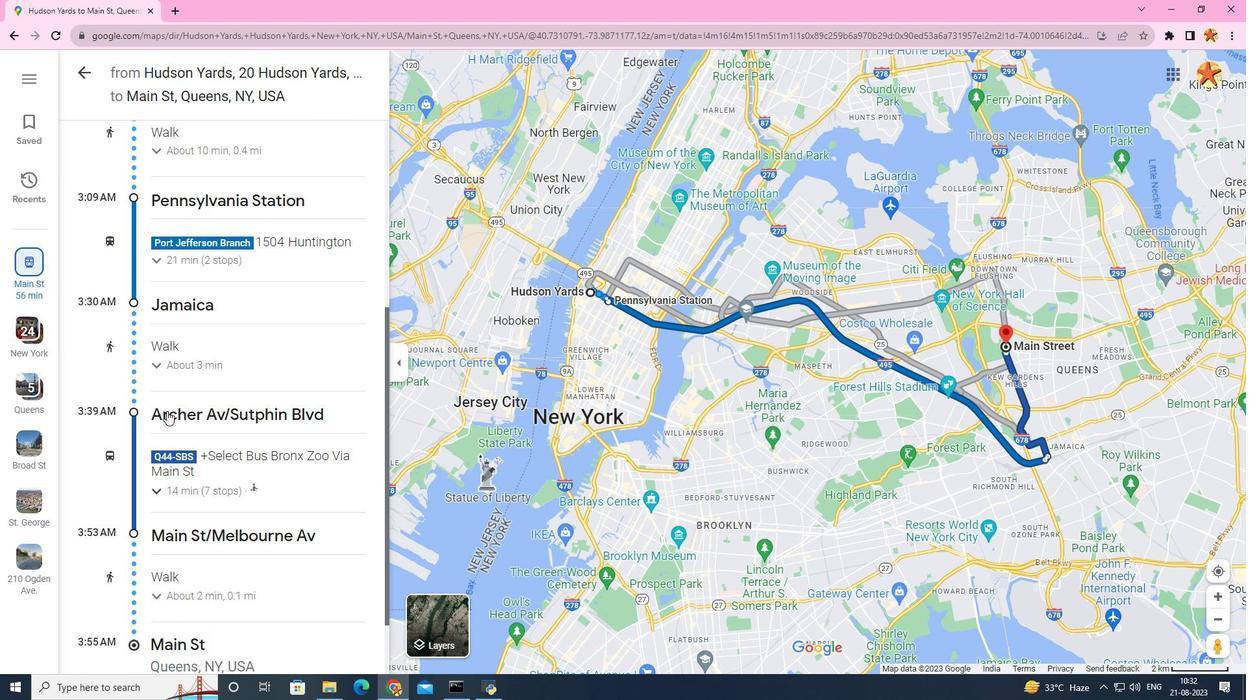 
Action: Mouse scrolled (166, 412) with delta (0, 0)
Screenshot: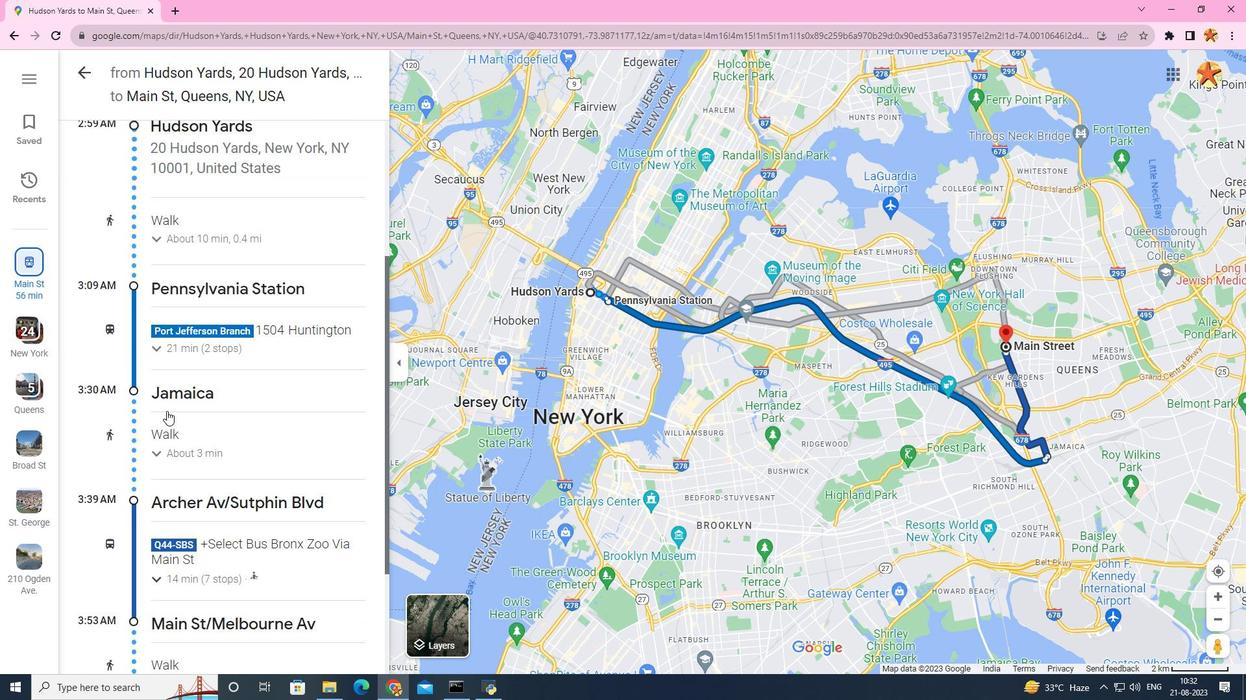 
Action: Mouse scrolled (166, 412) with delta (0, 0)
Screenshot: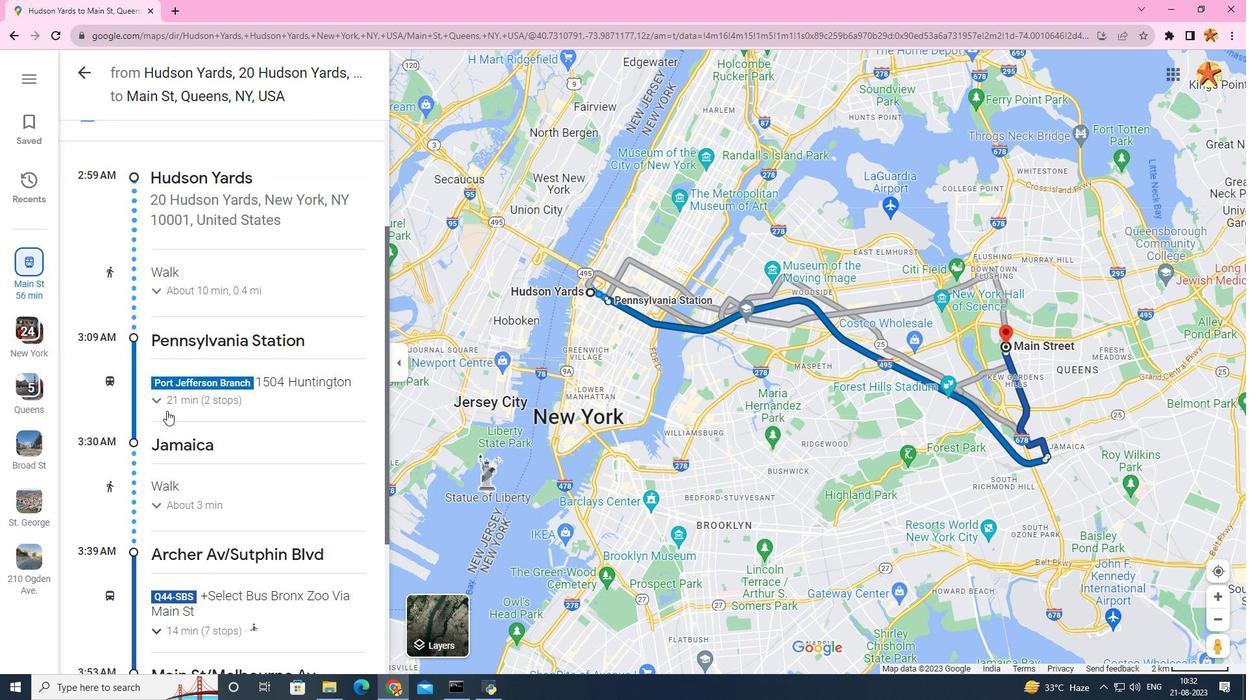 
Action: Mouse scrolled (166, 412) with delta (0, 0)
Screenshot: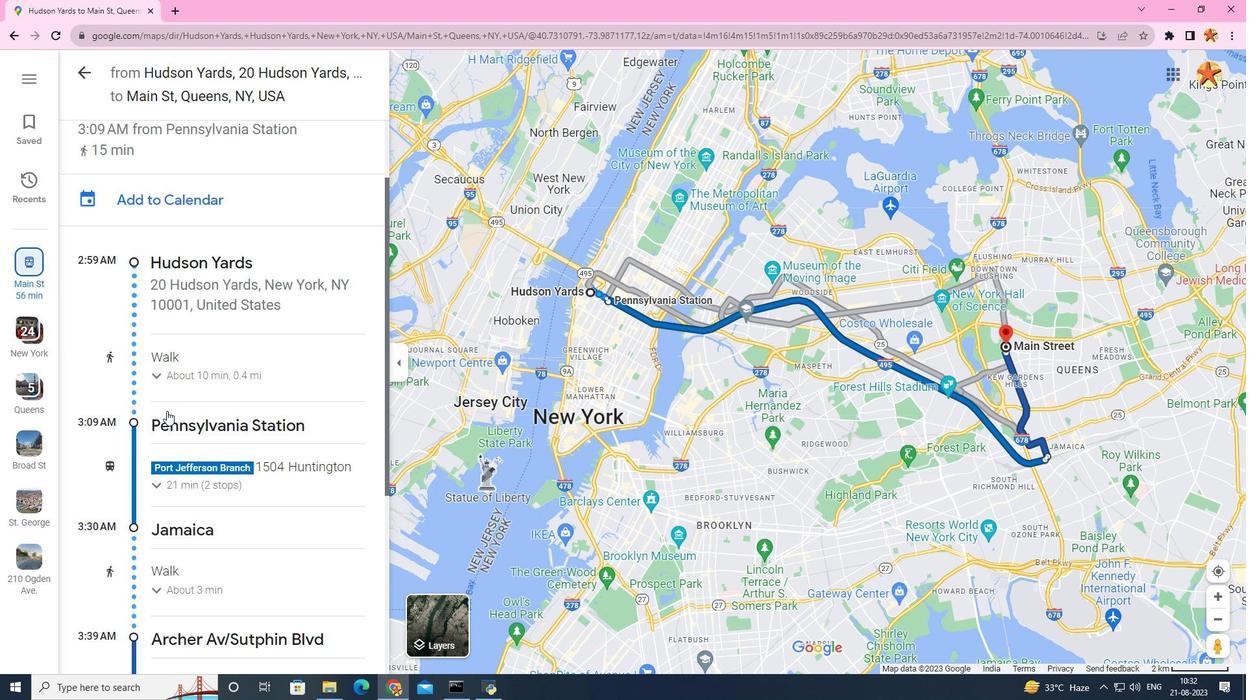 
Action: Mouse scrolled (166, 412) with delta (0, 0)
Screenshot: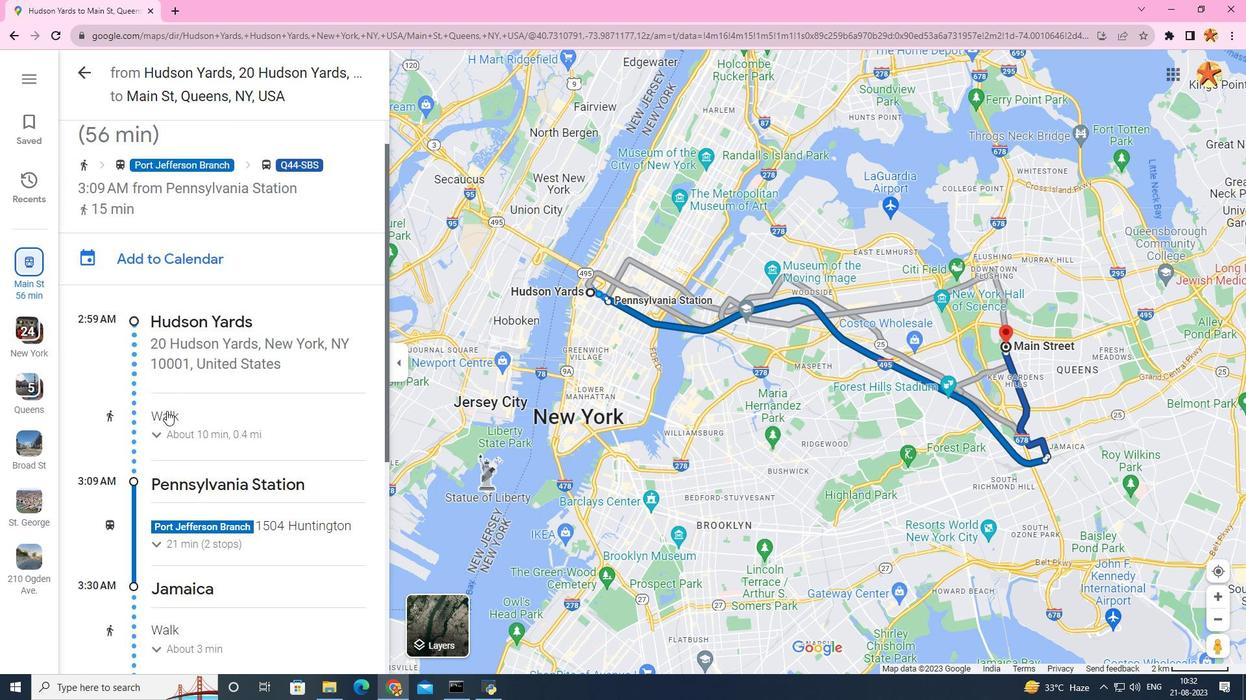 
Action: Mouse scrolled (166, 412) with delta (0, 0)
Screenshot: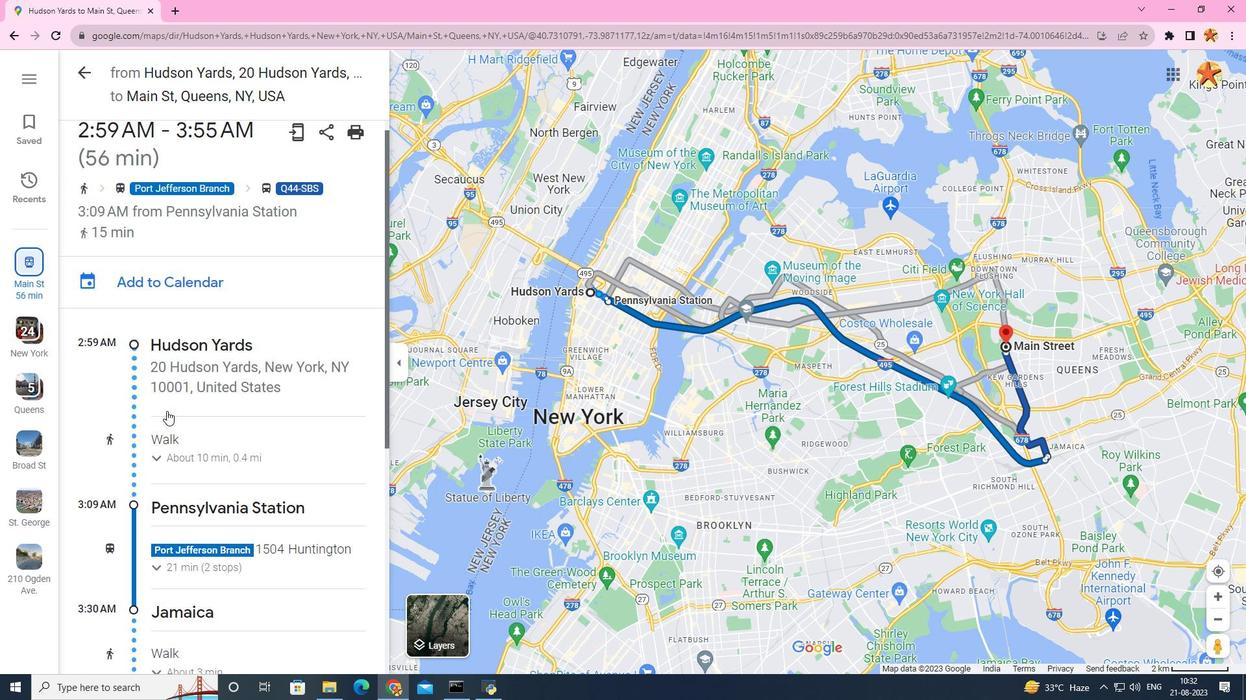 
Action: Mouse scrolled (166, 412) with delta (0, 0)
Screenshot: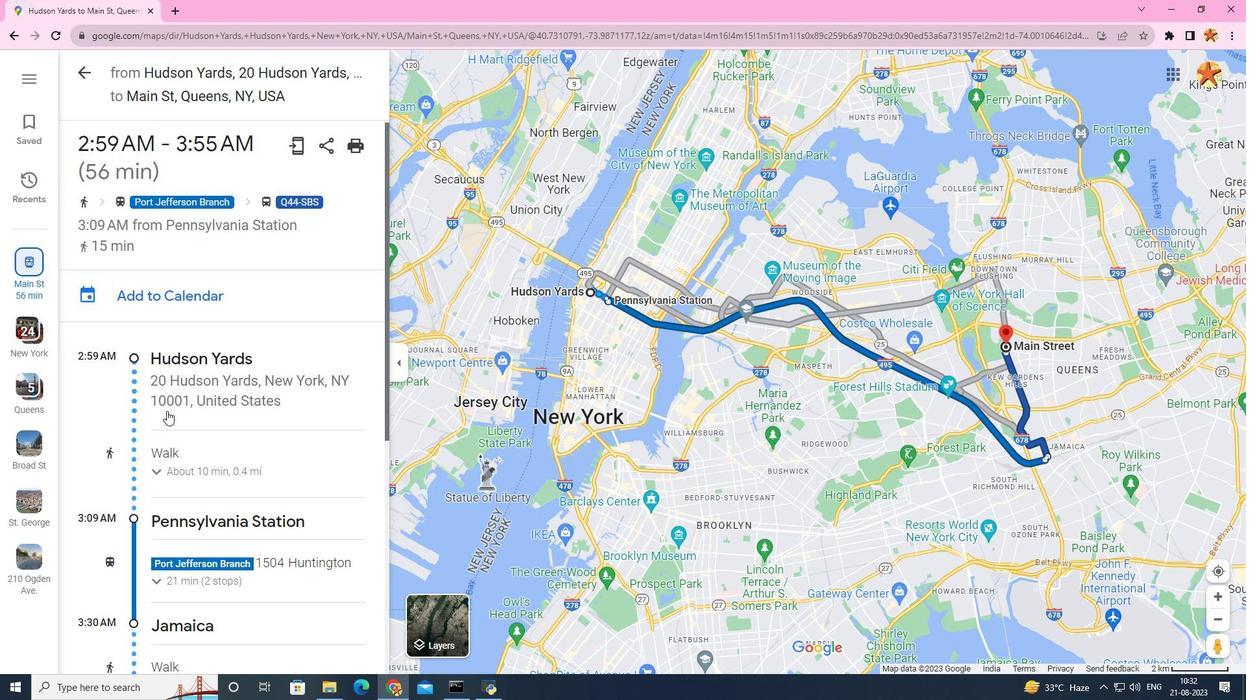 
Action: Mouse scrolled (166, 412) with delta (0, 0)
Screenshot: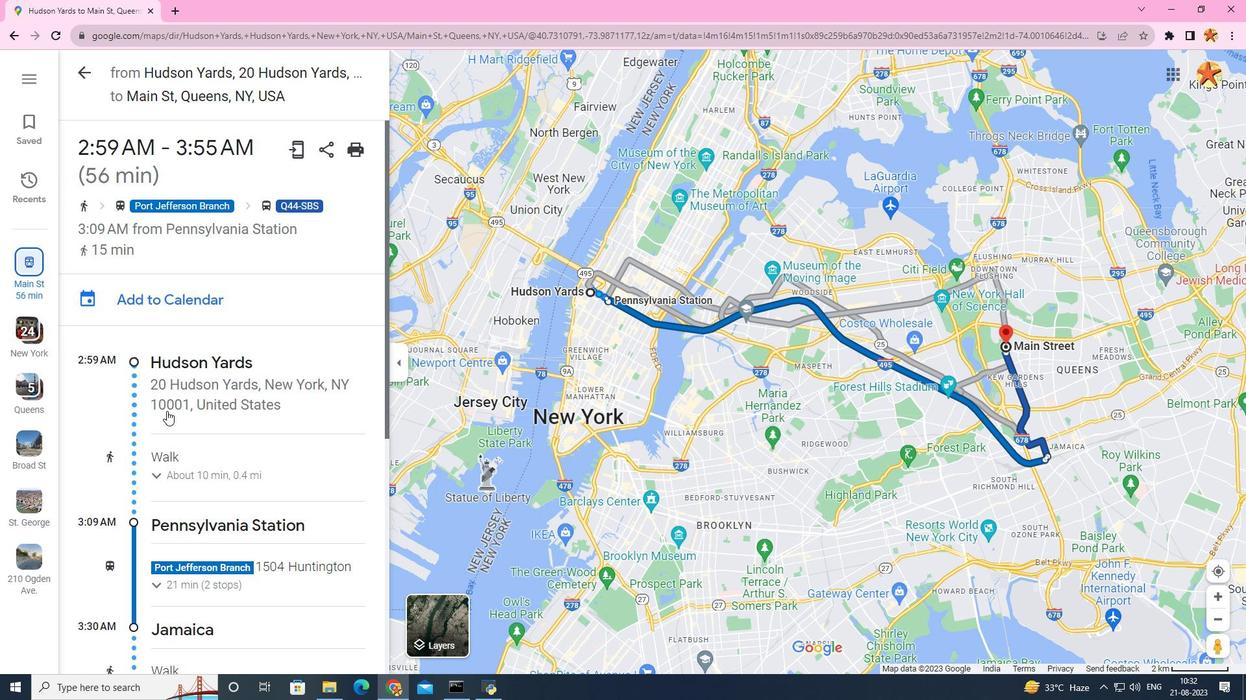 
Action: Mouse scrolled (166, 412) with delta (0, 0)
Screenshot: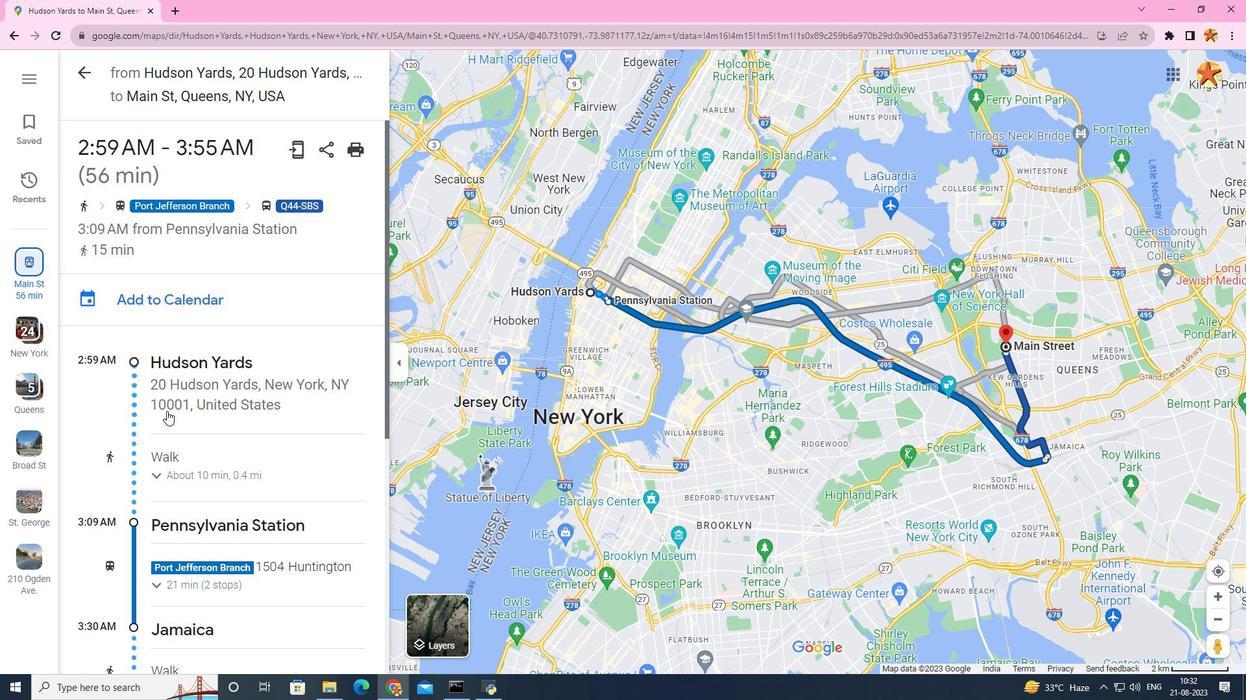 
Action: Mouse moved to (188, 363)
Screenshot: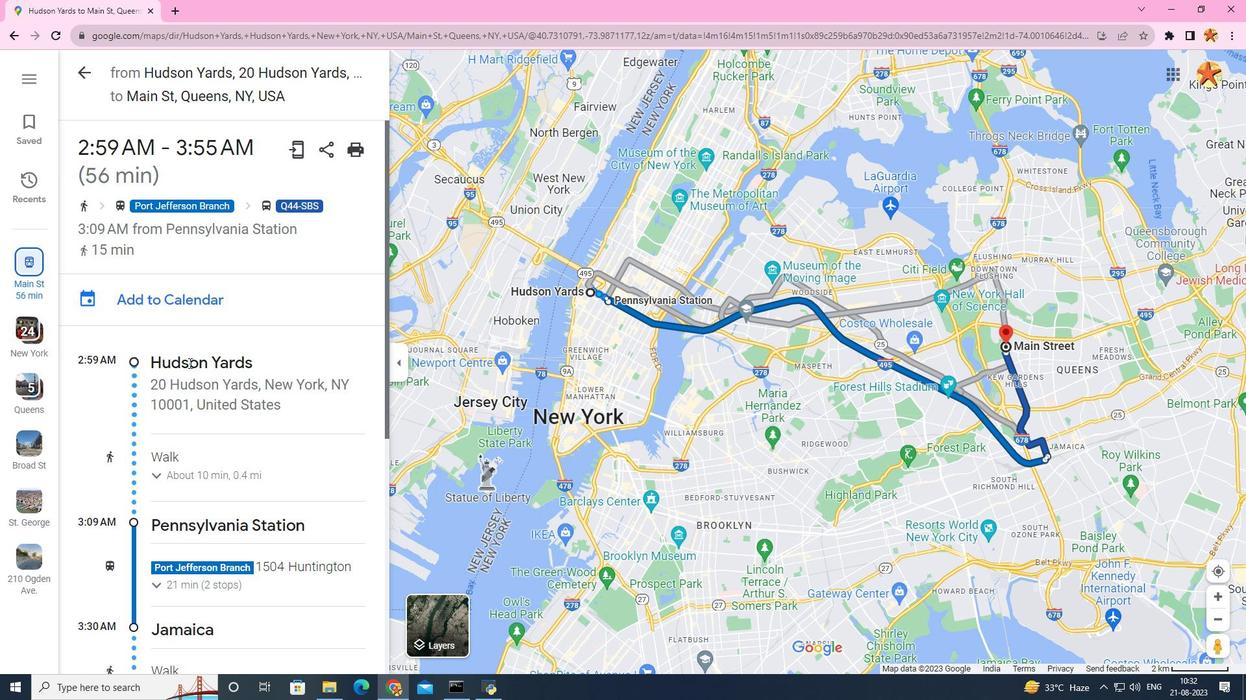 
